 Task: Find connections with filter location Baranagar with filter topic #constructionwith filter profile language French with filter current company Godrej Capital with filter school D.A.V. College Muzaffarnagar Mob.No.0131-2622667 with filter industry Physicians with filter service category Bookkeeping with filter keywords title Real Estate Broker
Action: Mouse moved to (552, 70)
Screenshot: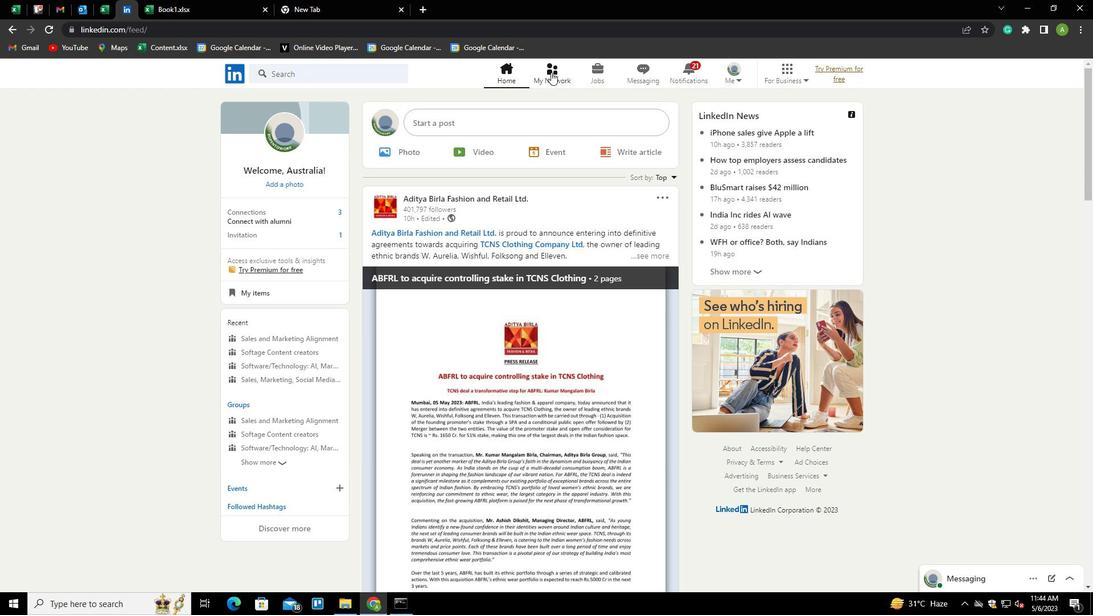 
Action: Mouse pressed left at (552, 70)
Screenshot: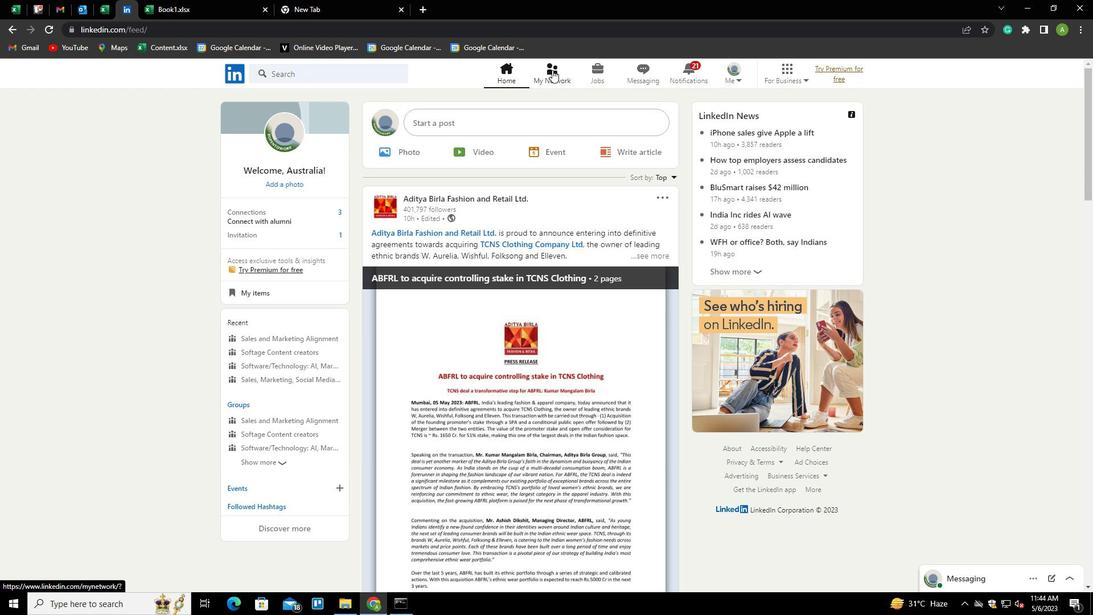
Action: Mouse moved to (313, 138)
Screenshot: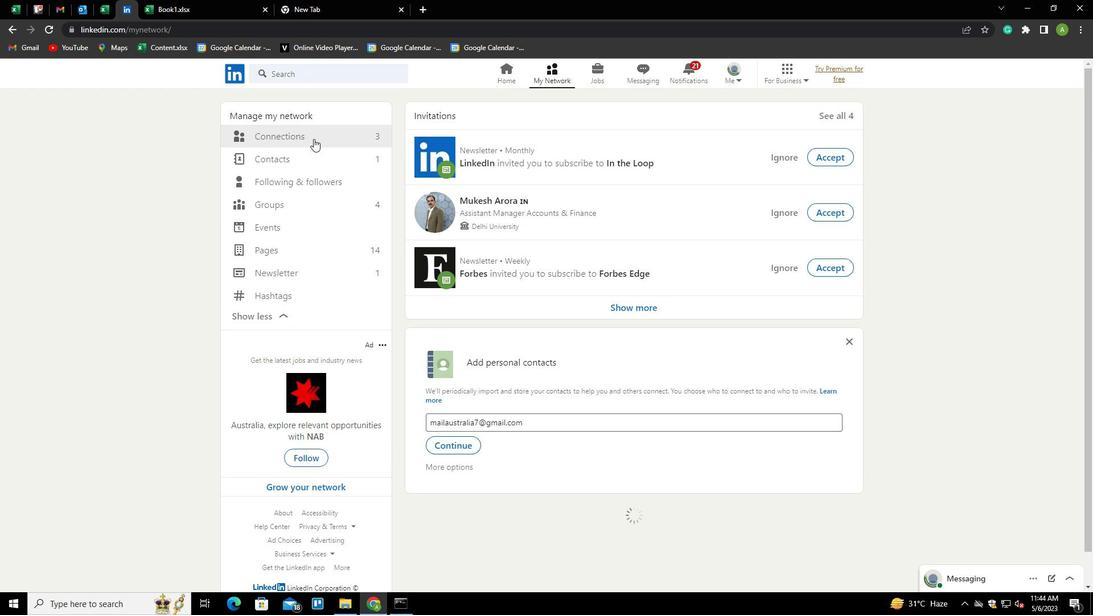 
Action: Mouse pressed left at (313, 138)
Screenshot: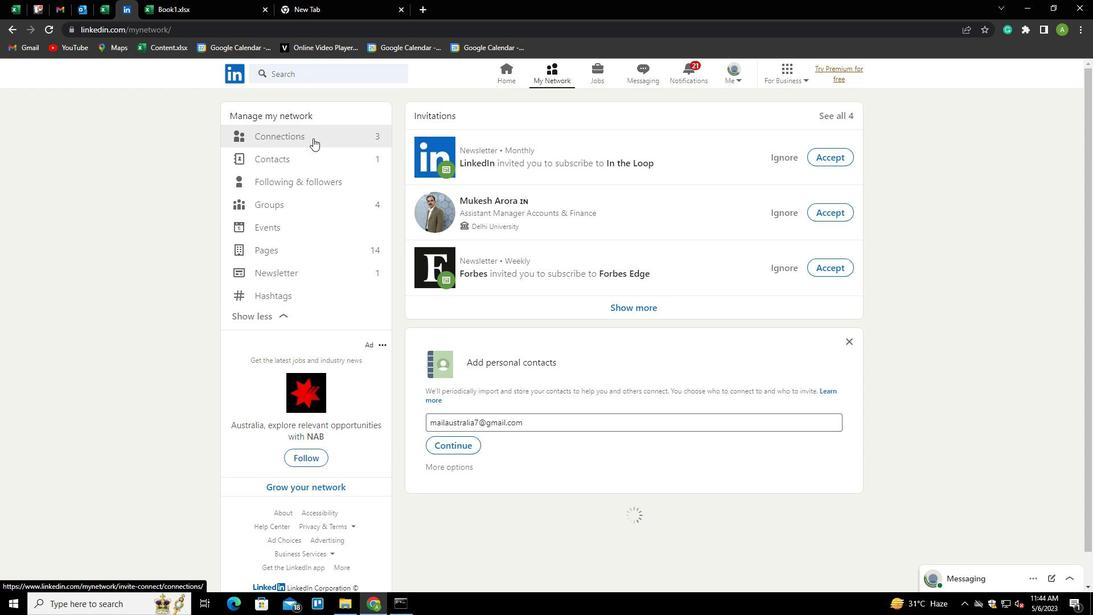 
Action: Mouse moved to (624, 133)
Screenshot: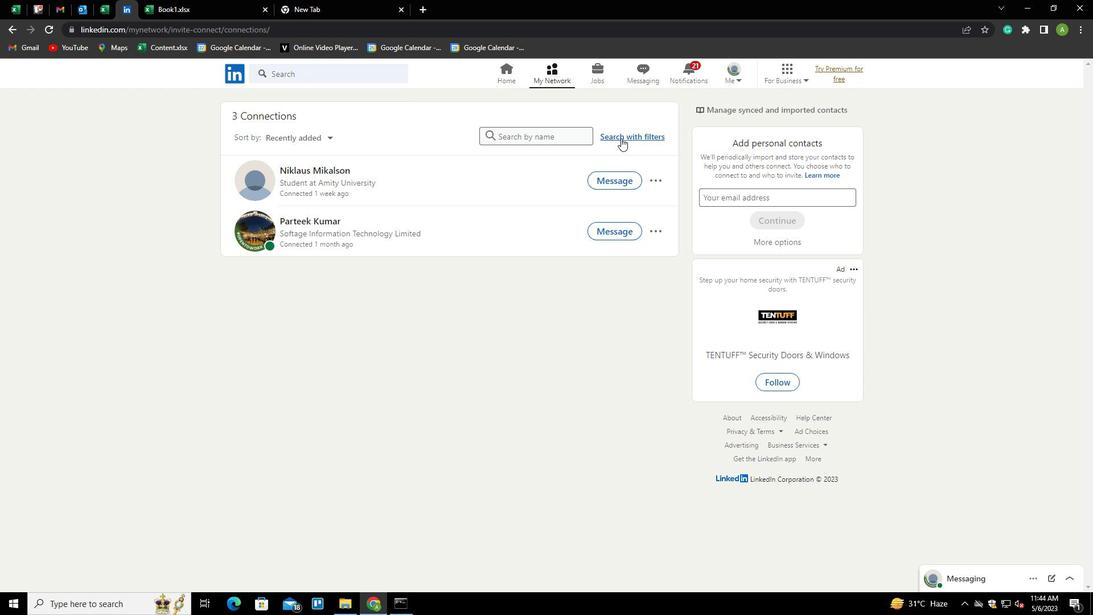 
Action: Mouse pressed left at (624, 133)
Screenshot: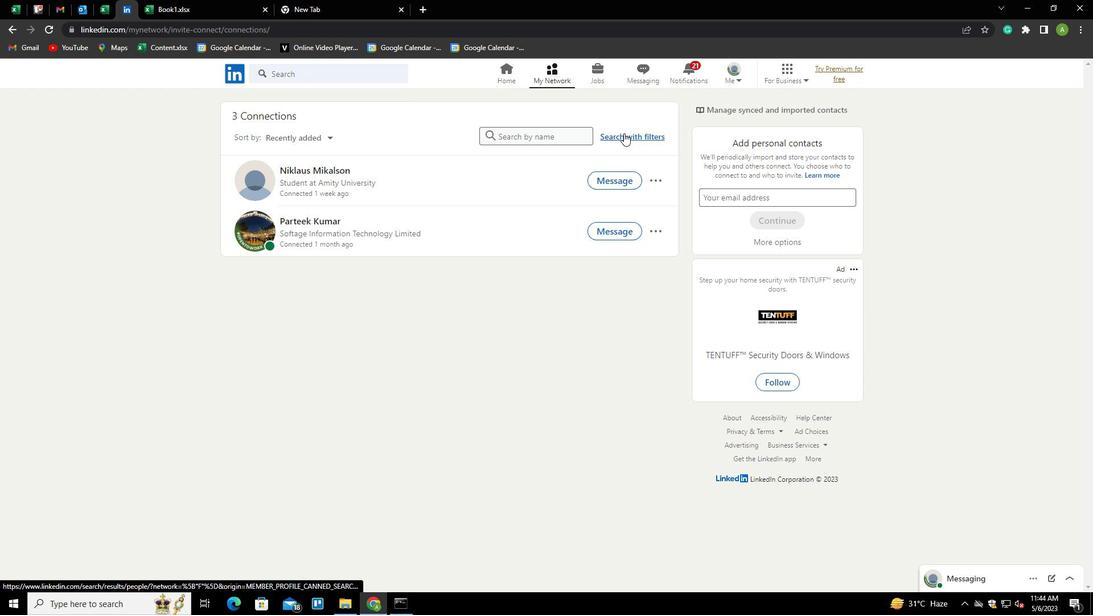 
Action: Mouse moved to (585, 105)
Screenshot: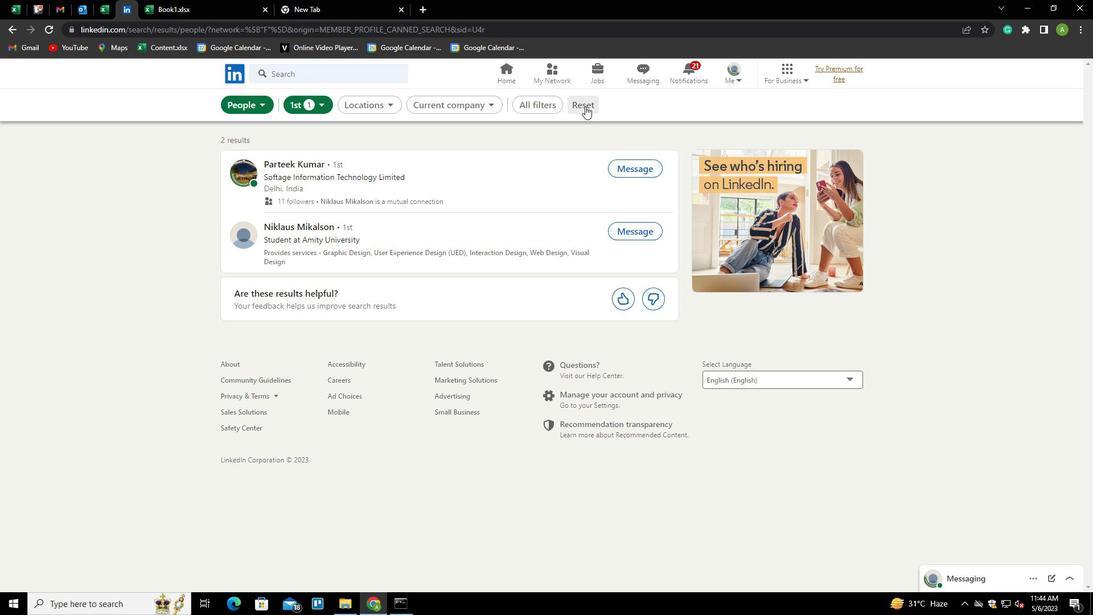 
Action: Mouse pressed left at (585, 105)
Screenshot: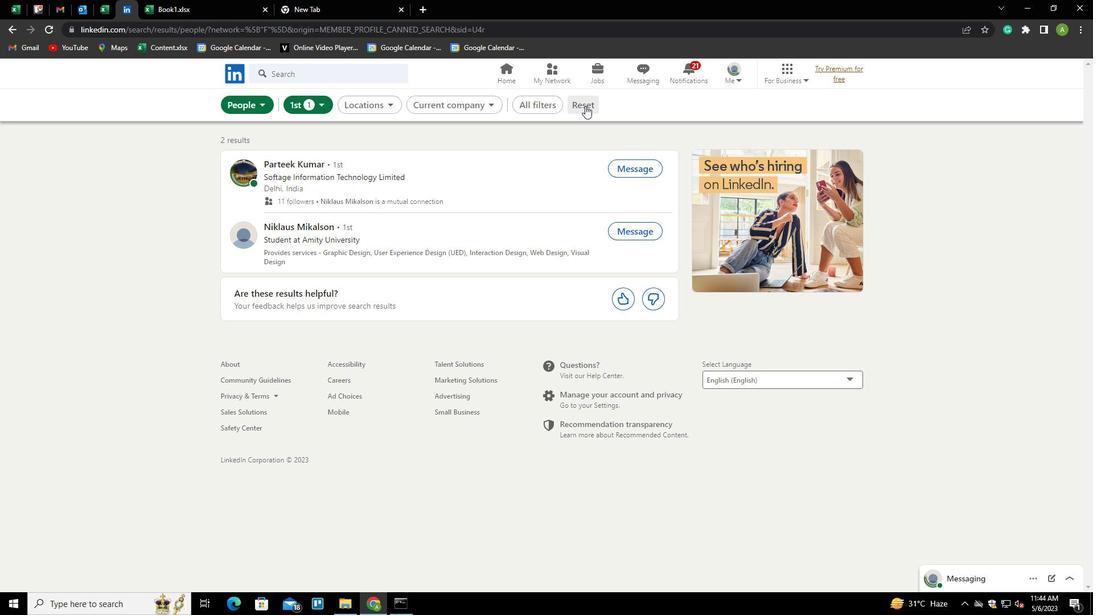 
Action: Mouse moved to (575, 104)
Screenshot: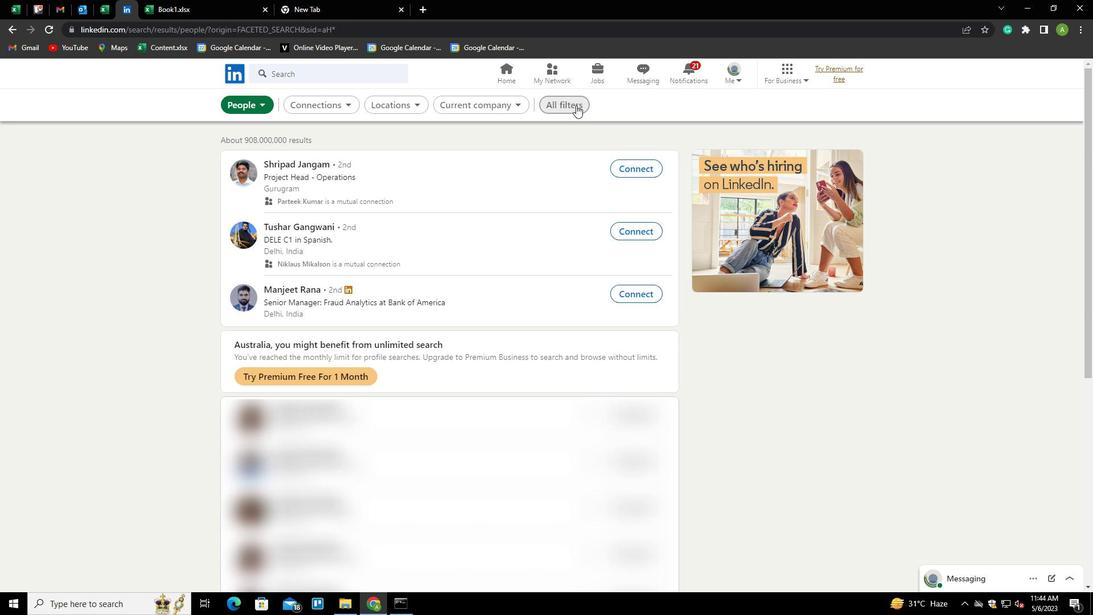 
Action: Mouse pressed left at (575, 104)
Screenshot: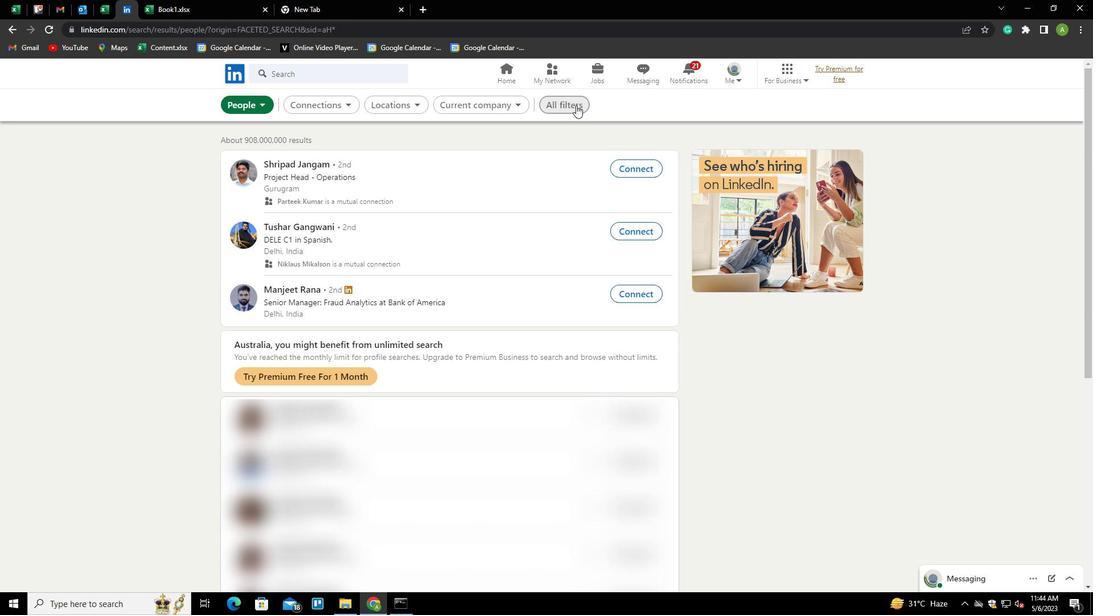 
Action: Mouse moved to (911, 391)
Screenshot: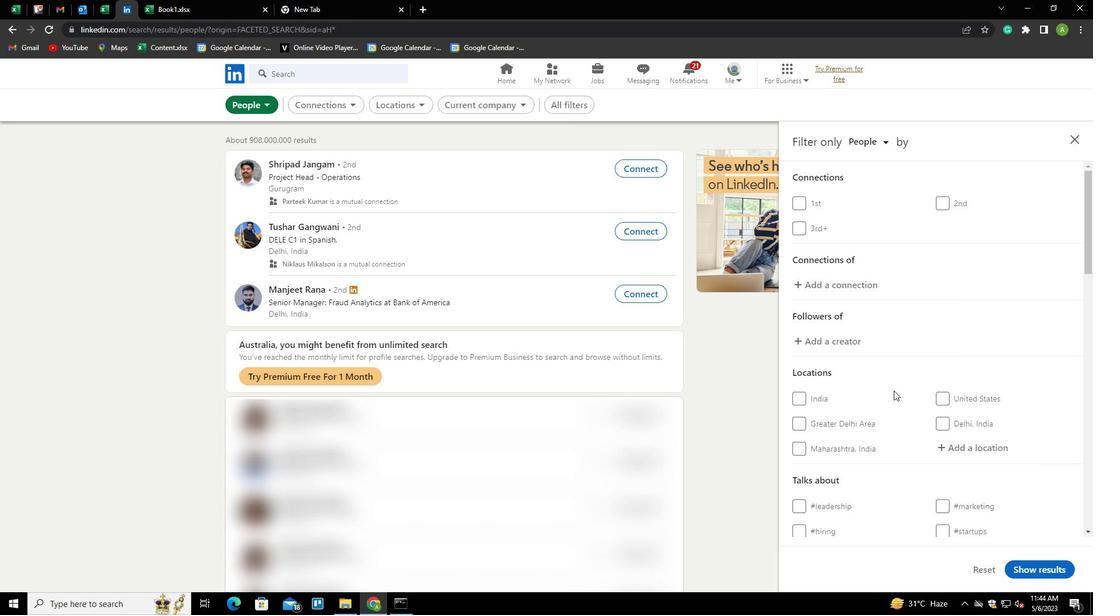 
Action: Mouse scrolled (911, 391) with delta (0, 0)
Screenshot: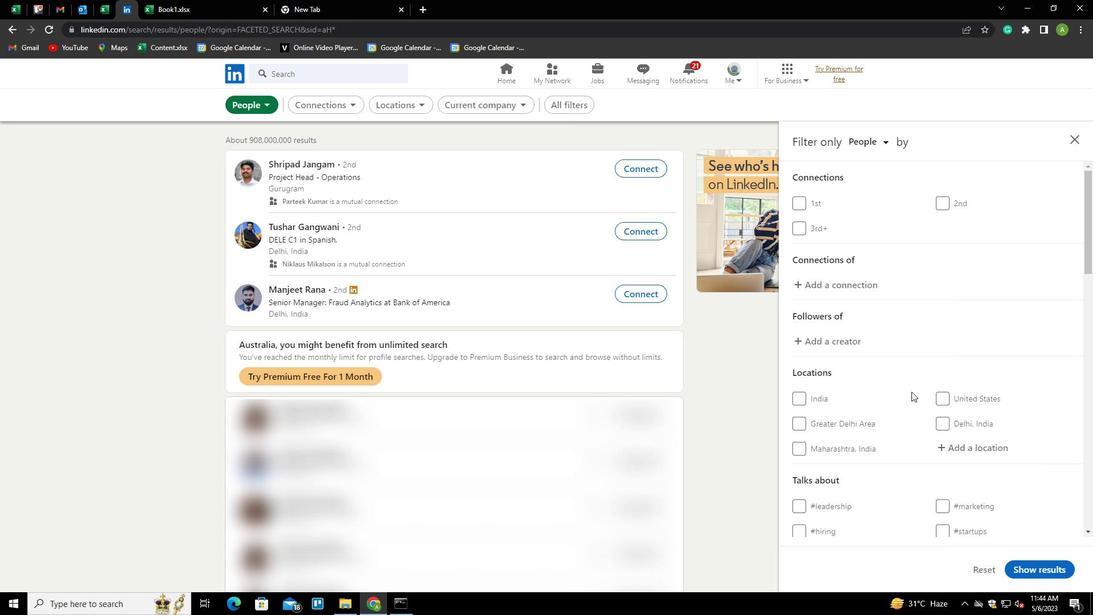 
Action: Mouse scrolled (911, 391) with delta (0, 0)
Screenshot: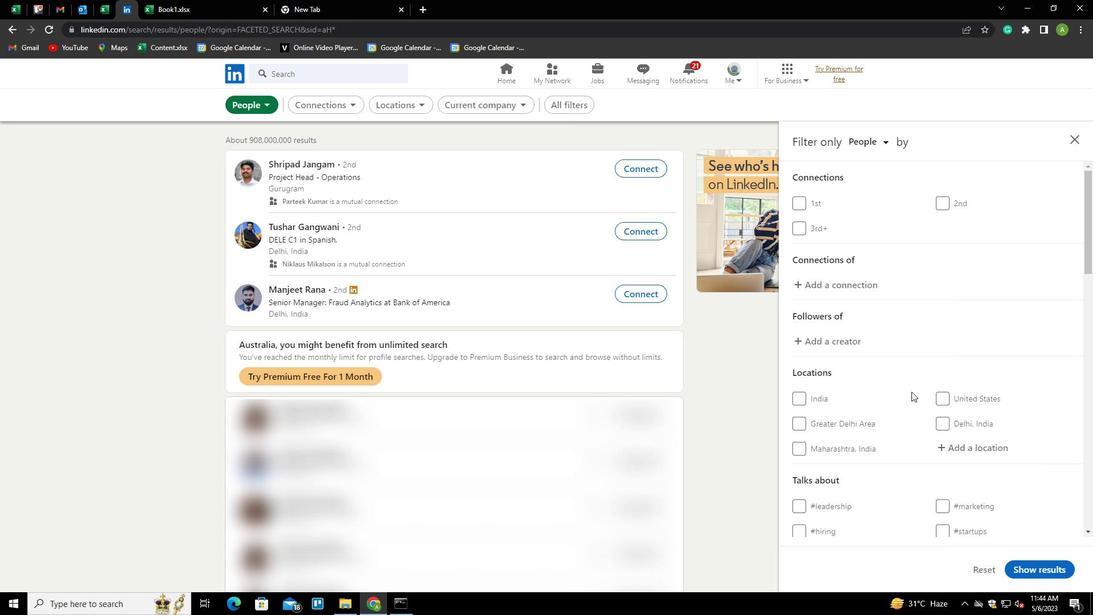 
Action: Mouse moved to (973, 336)
Screenshot: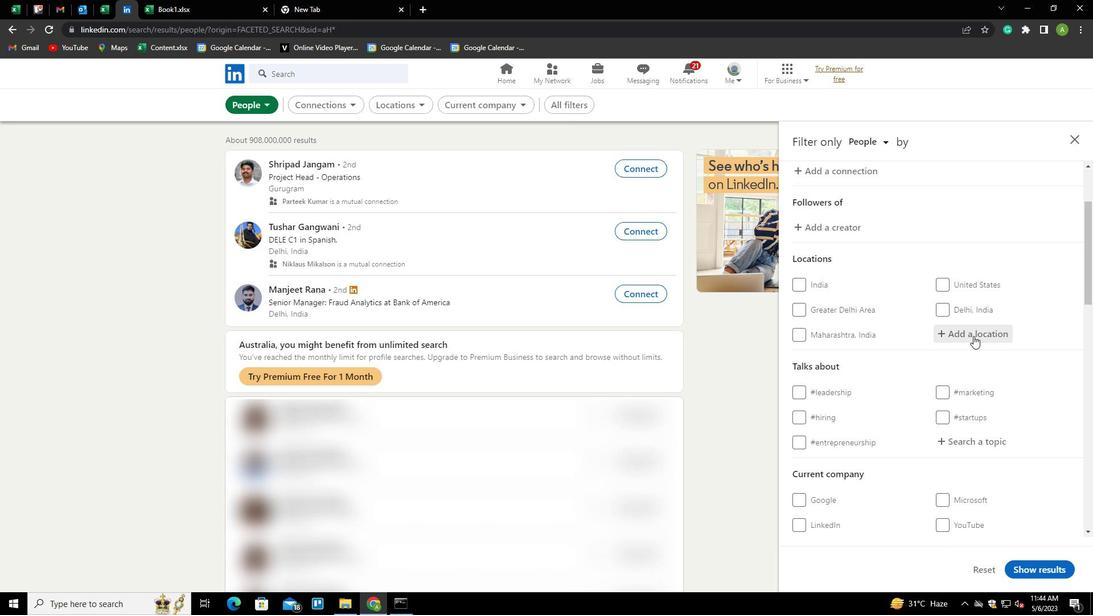 
Action: Mouse pressed left at (973, 336)
Screenshot: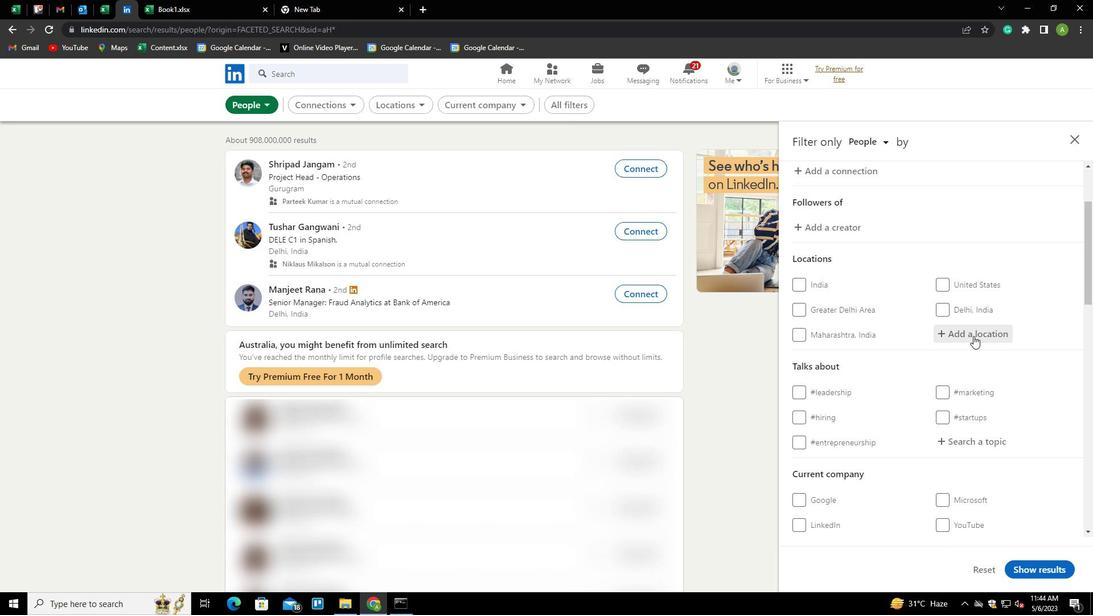 
Action: Key pressed <Key.shift><Key.shift><Key.shift>BARANAGER<Key.backspace><Key.backspace>AR<Key.left><Key.left><Key.left>
Screenshot: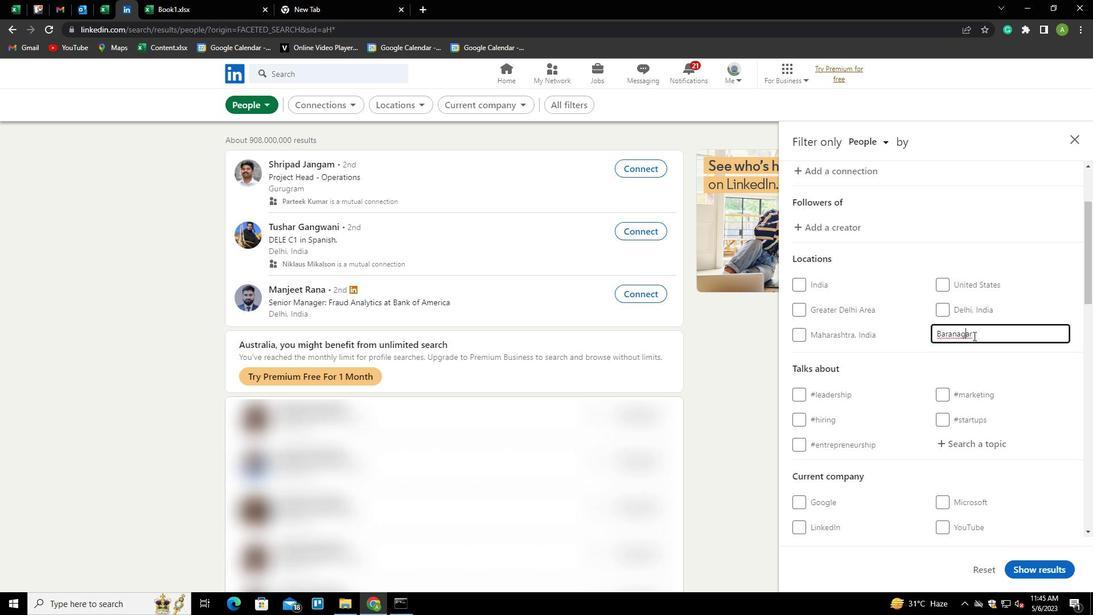 
Action: Mouse moved to (1040, 375)
Screenshot: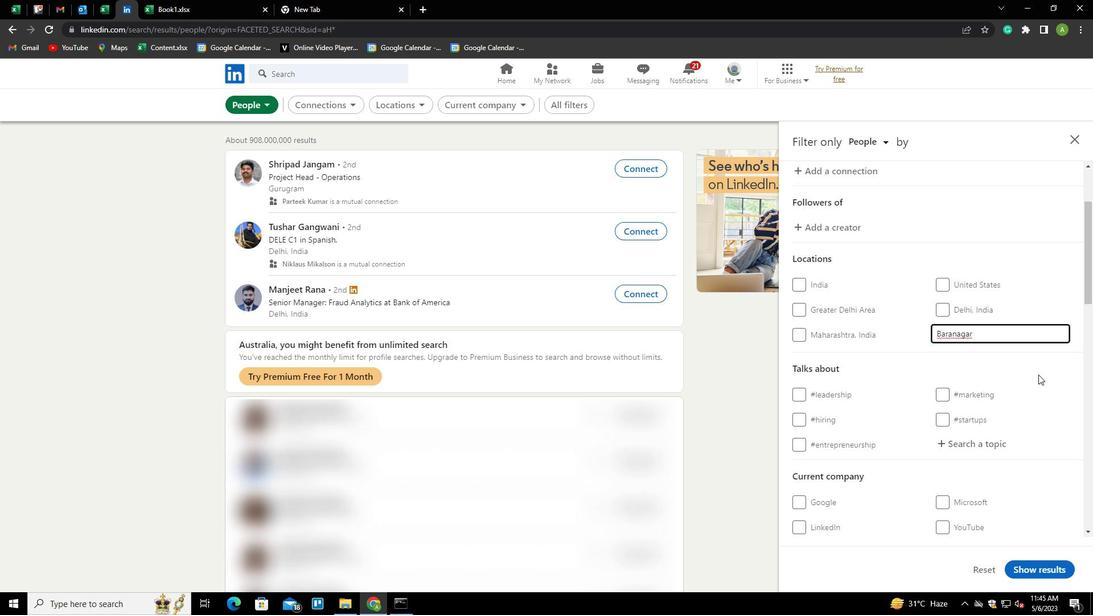 
Action: Mouse pressed left at (1040, 375)
Screenshot: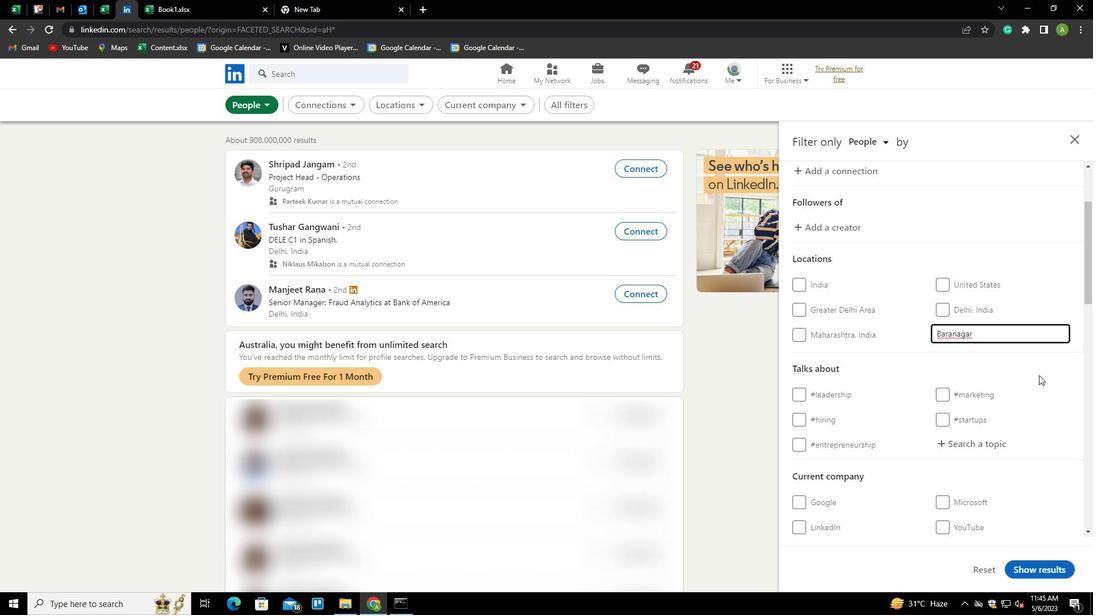 
Action: Mouse moved to (1044, 375)
Screenshot: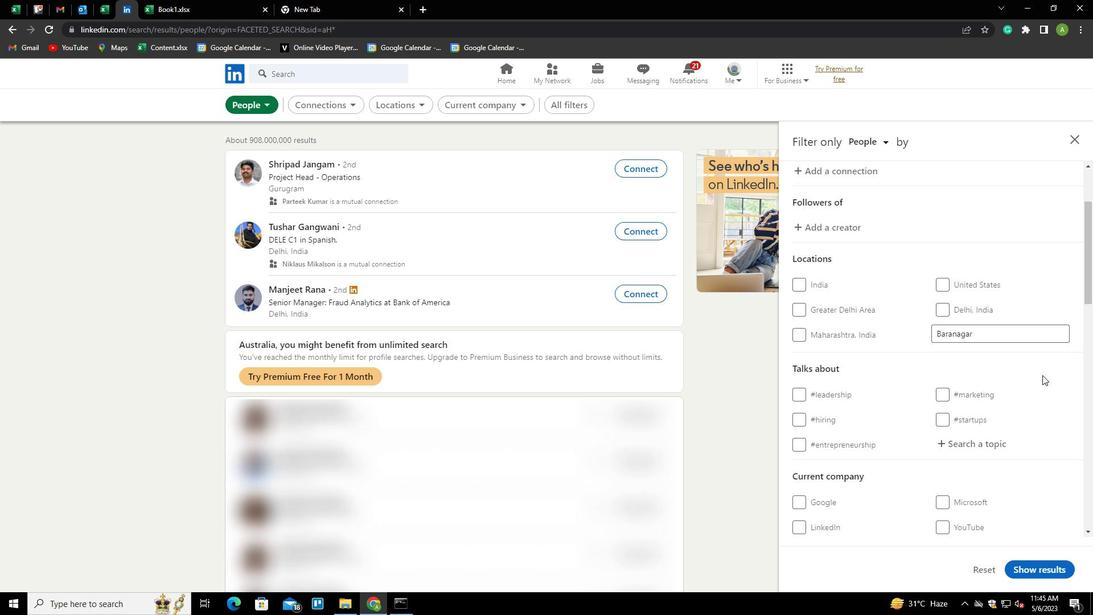 
Action: Mouse scrolled (1044, 374) with delta (0, 0)
Screenshot: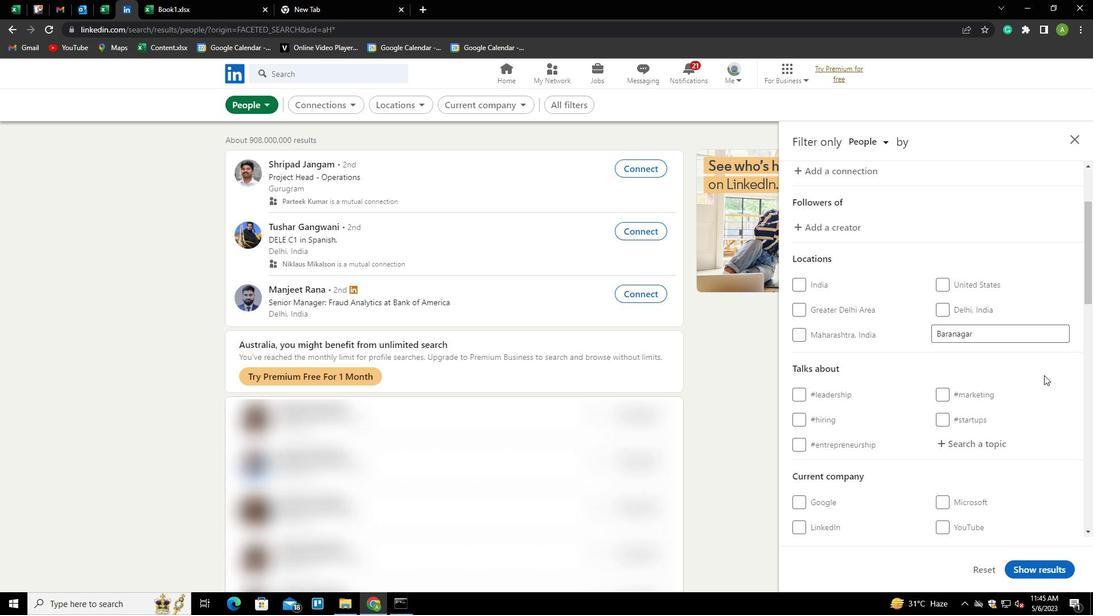 
Action: Mouse moved to (946, 389)
Screenshot: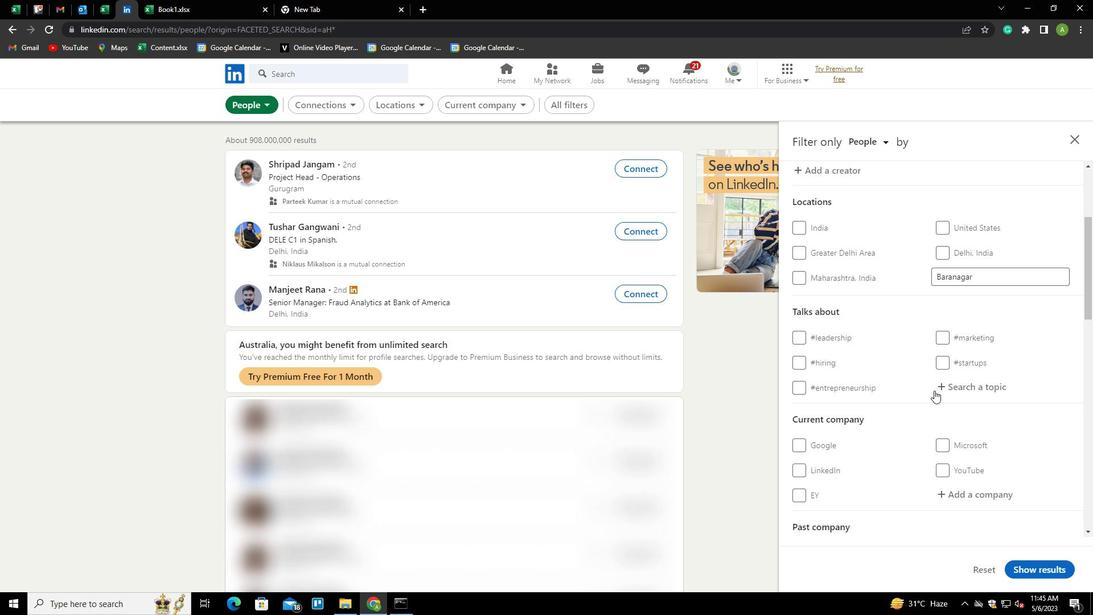 
Action: Mouse pressed left at (946, 389)
Screenshot: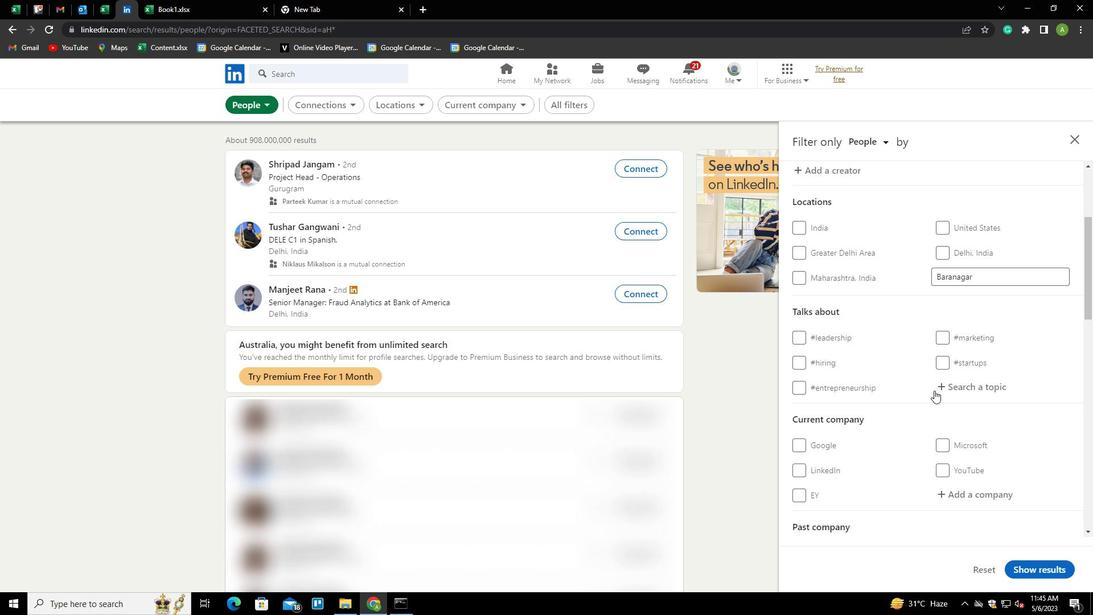 
Action: Mouse moved to (947, 388)
Screenshot: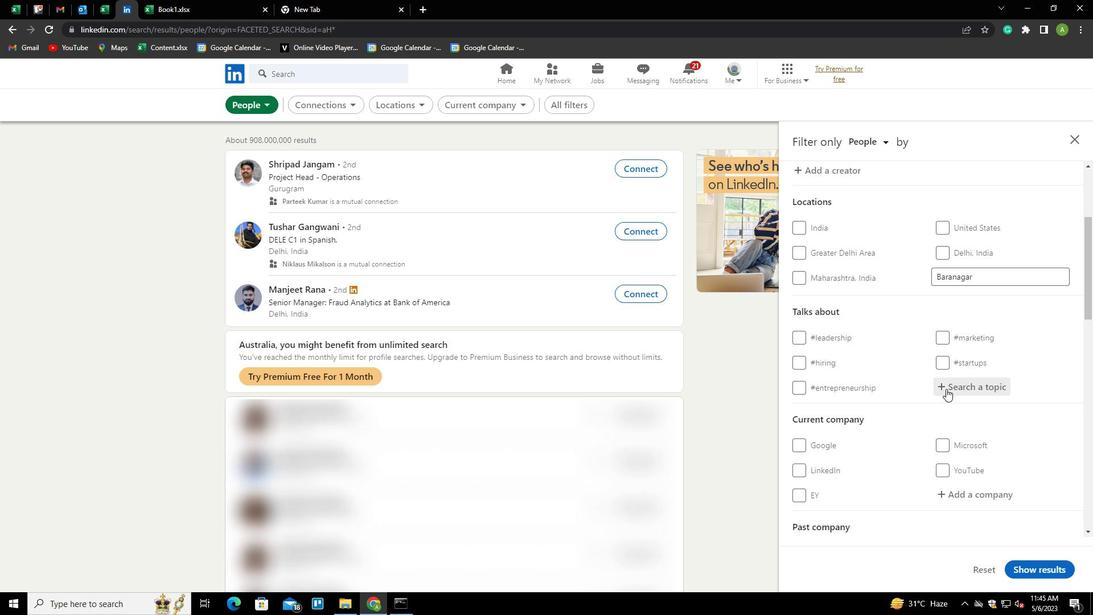 
Action: Key pressed CONSTRUCTION<Key.down><Key.enter>
Screenshot: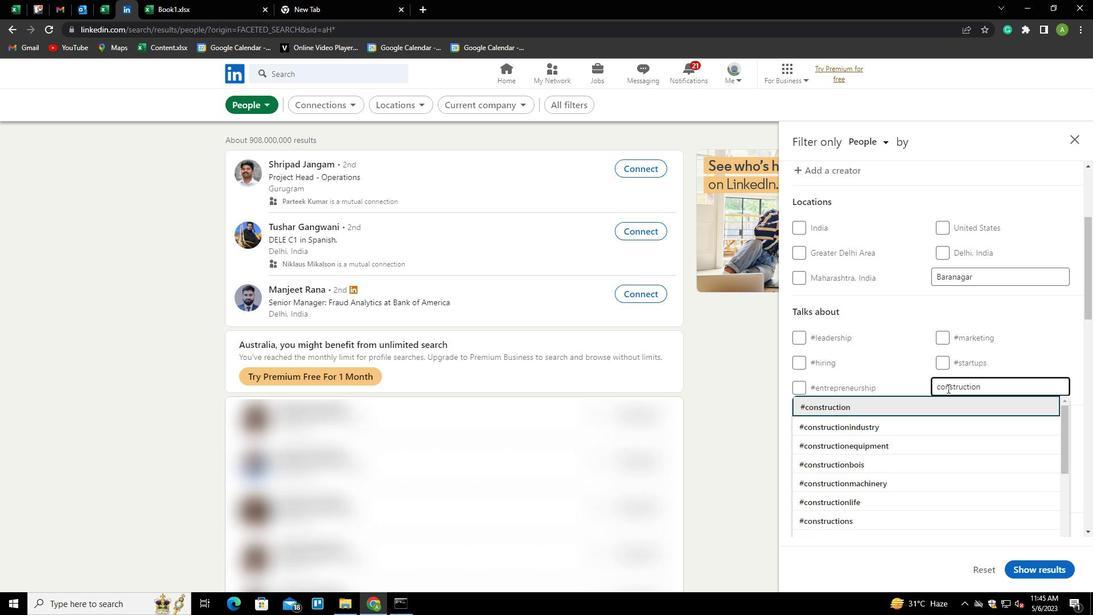 
Action: Mouse scrolled (947, 387) with delta (0, 0)
Screenshot: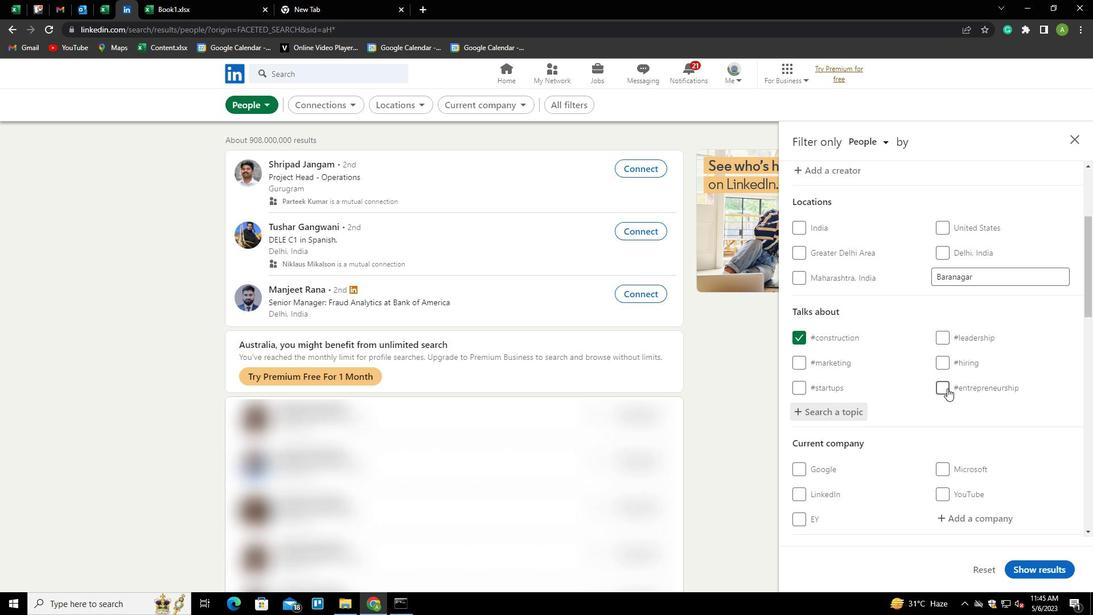 
Action: Mouse scrolled (947, 387) with delta (0, 0)
Screenshot: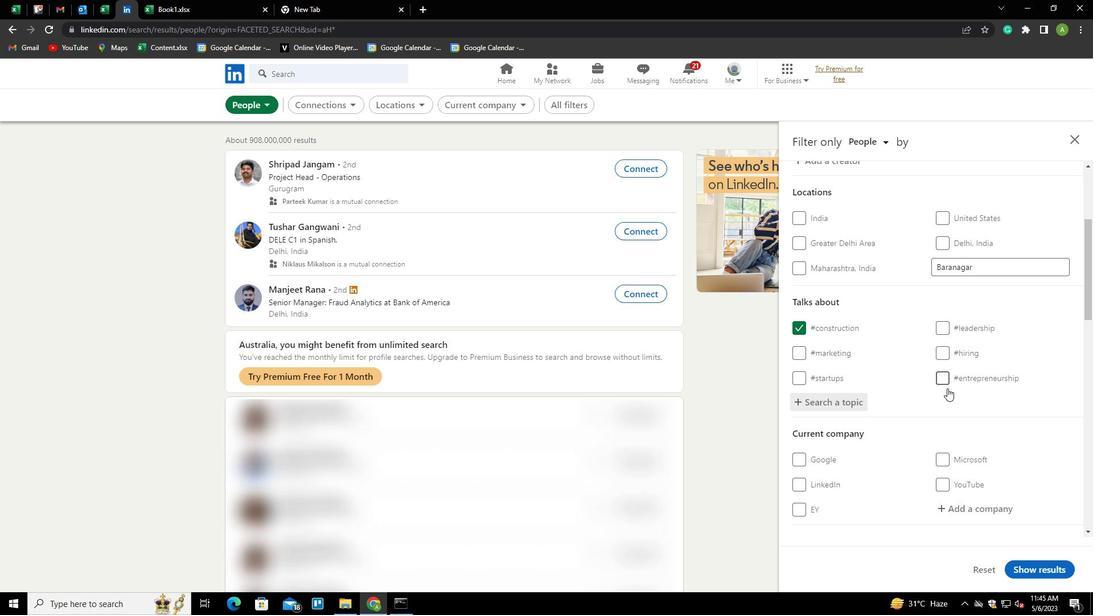 
Action: Mouse scrolled (947, 387) with delta (0, 0)
Screenshot: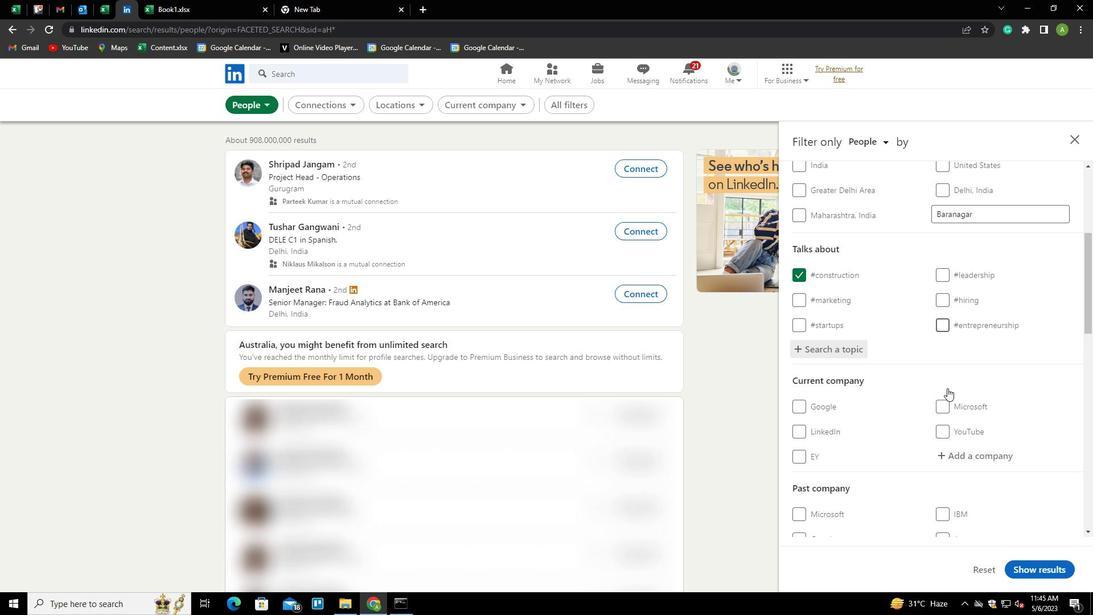 
Action: Mouse scrolled (947, 387) with delta (0, 0)
Screenshot: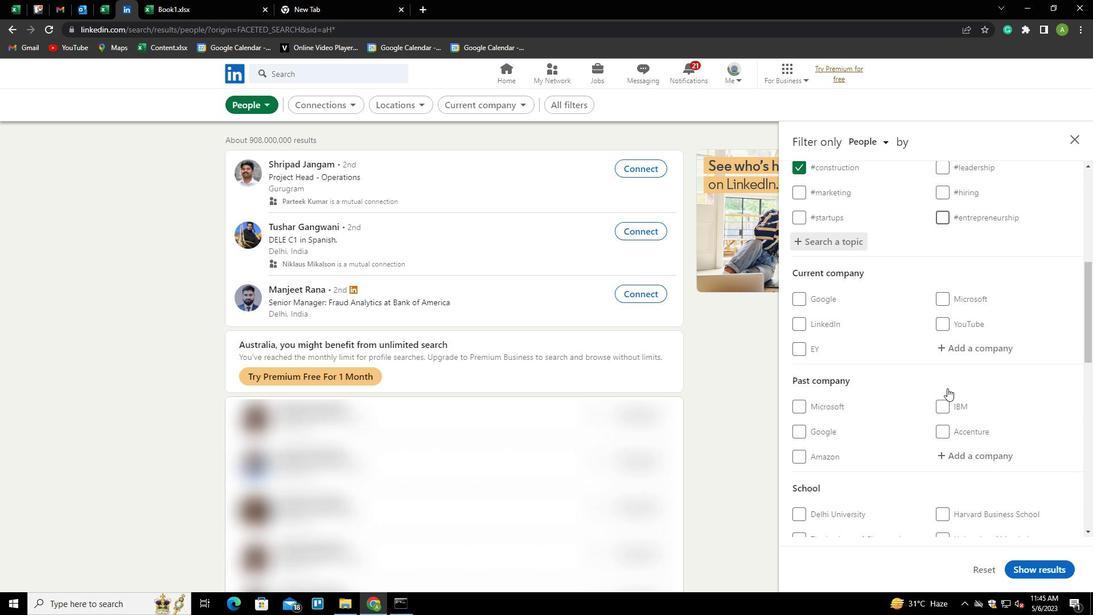 
Action: Mouse scrolled (947, 387) with delta (0, 0)
Screenshot: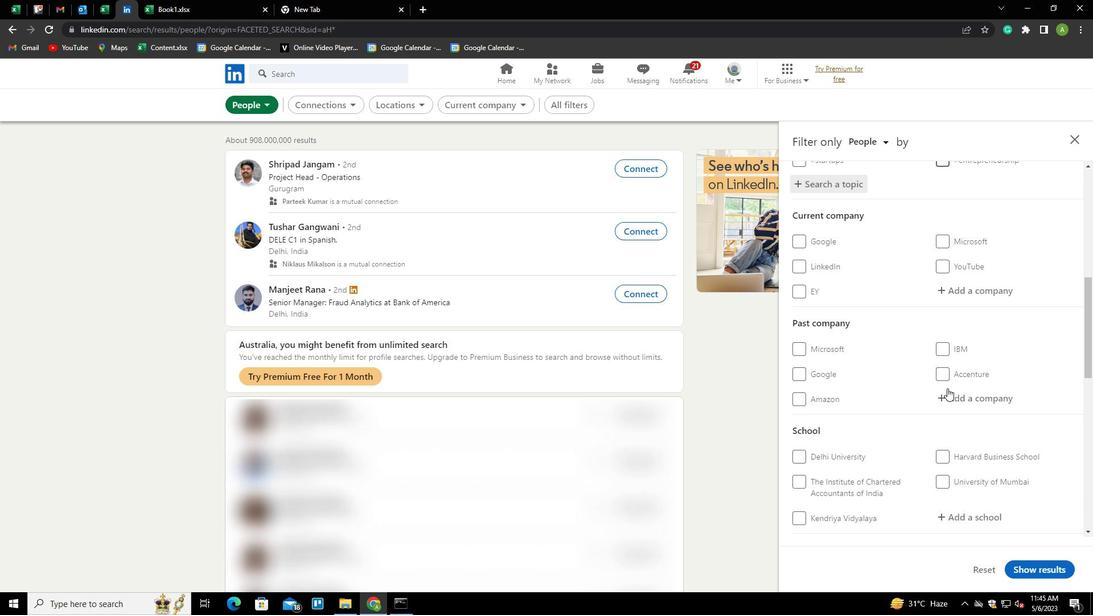 
Action: Mouse scrolled (947, 387) with delta (0, 0)
Screenshot: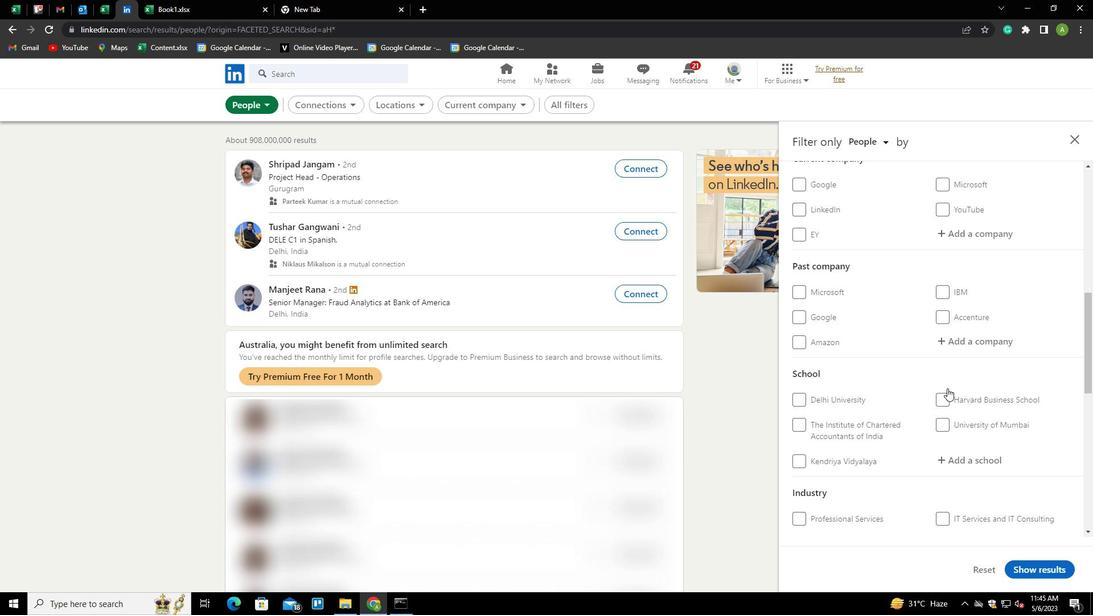 
Action: Mouse scrolled (947, 387) with delta (0, 0)
Screenshot: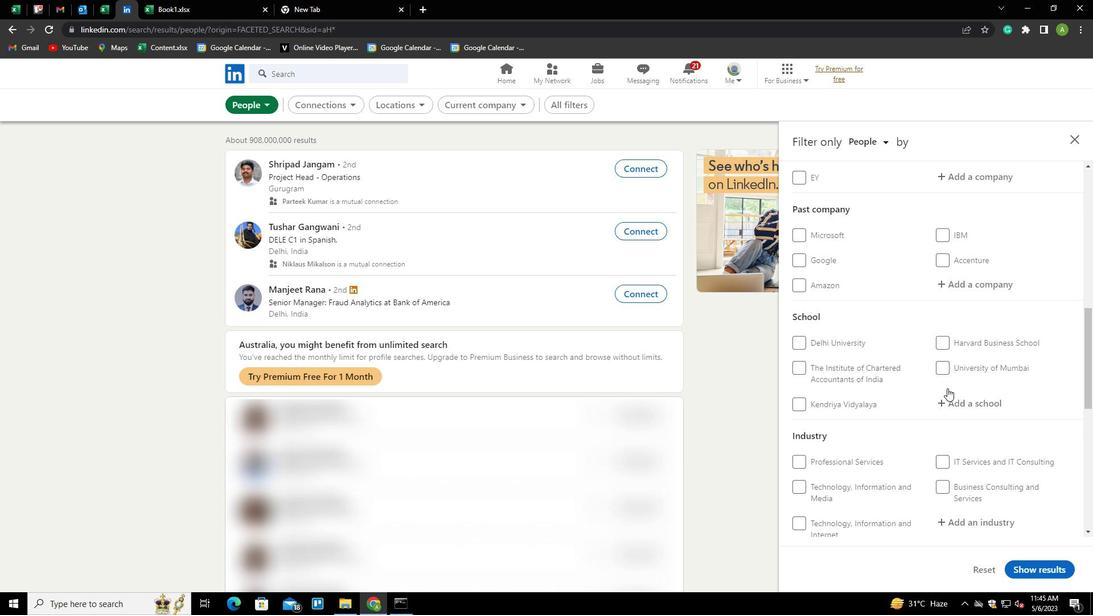 
Action: Mouse scrolled (947, 387) with delta (0, 0)
Screenshot: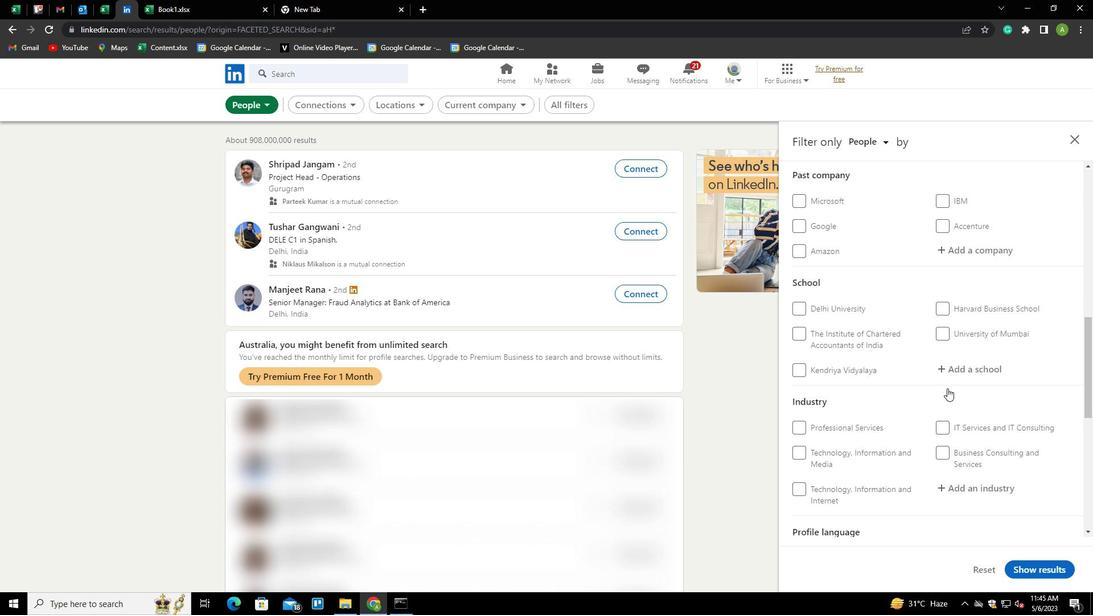 
Action: Mouse scrolled (947, 387) with delta (0, 0)
Screenshot: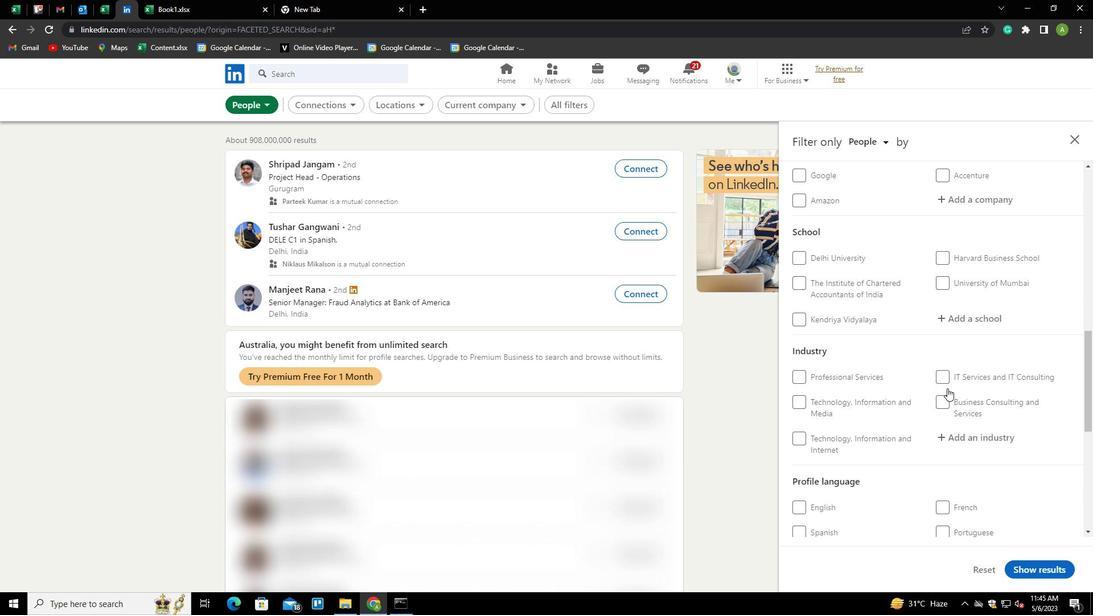 
Action: Mouse moved to (944, 419)
Screenshot: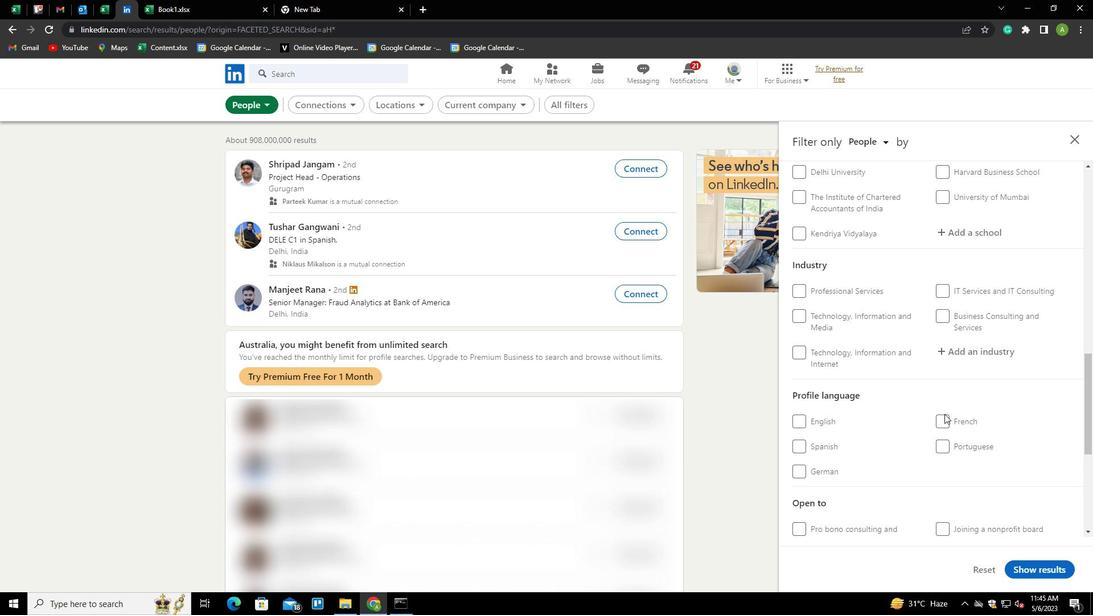 
Action: Mouse pressed left at (944, 419)
Screenshot: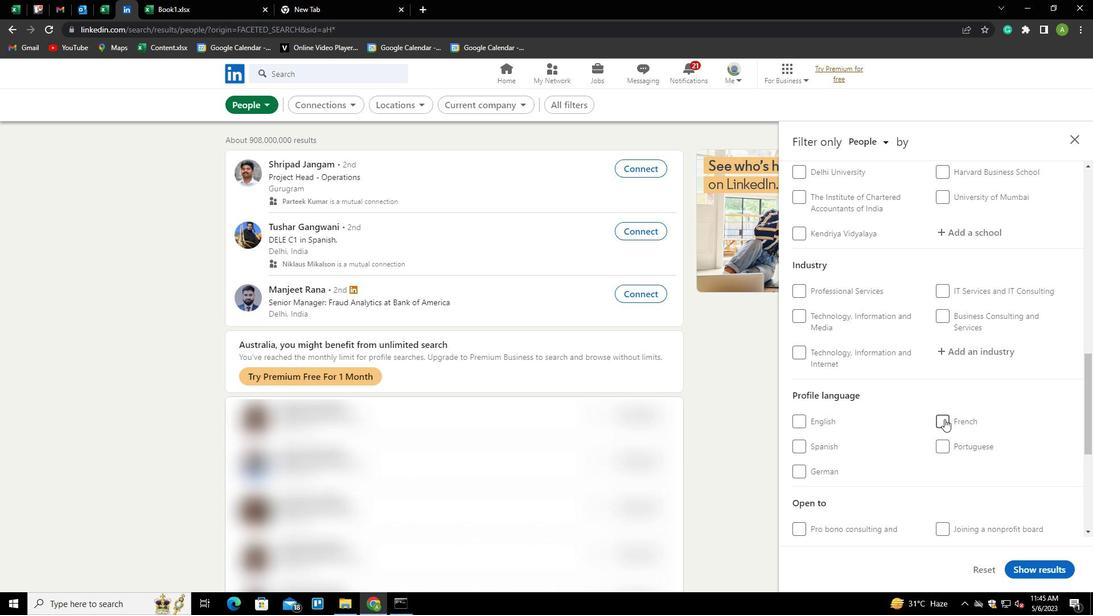 
Action: Mouse moved to (991, 402)
Screenshot: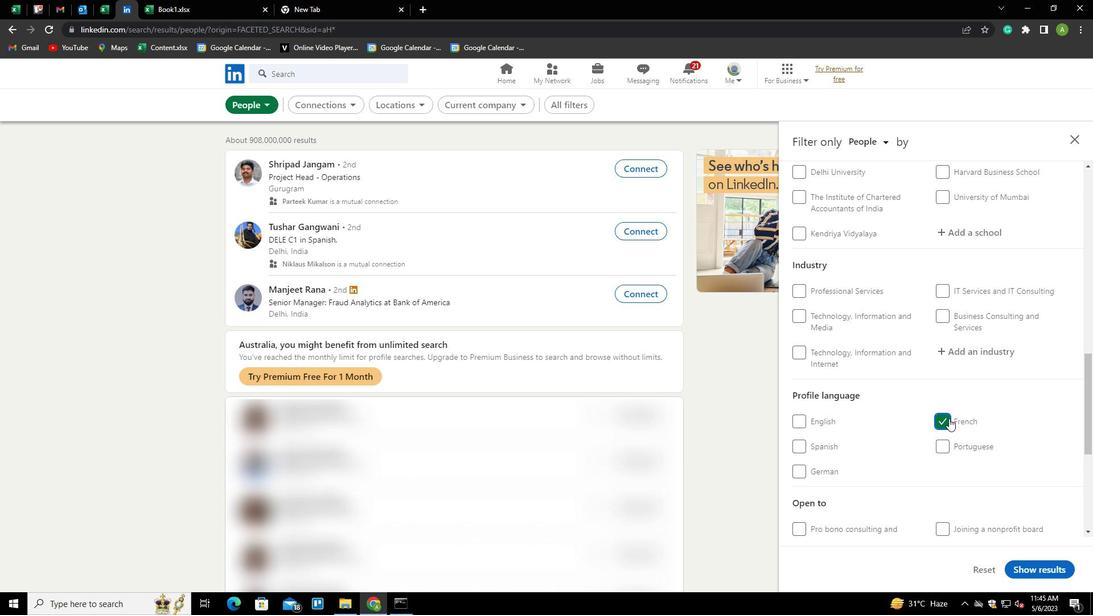 
Action: Mouse scrolled (991, 403) with delta (0, 0)
Screenshot: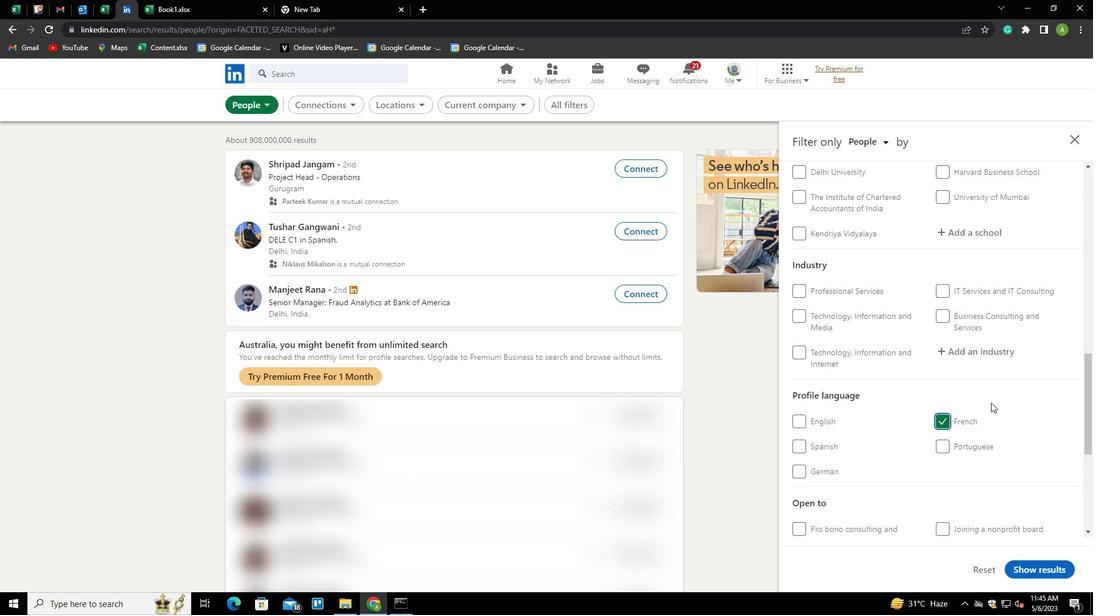 
Action: Mouse scrolled (991, 403) with delta (0, 0)
Screenshot: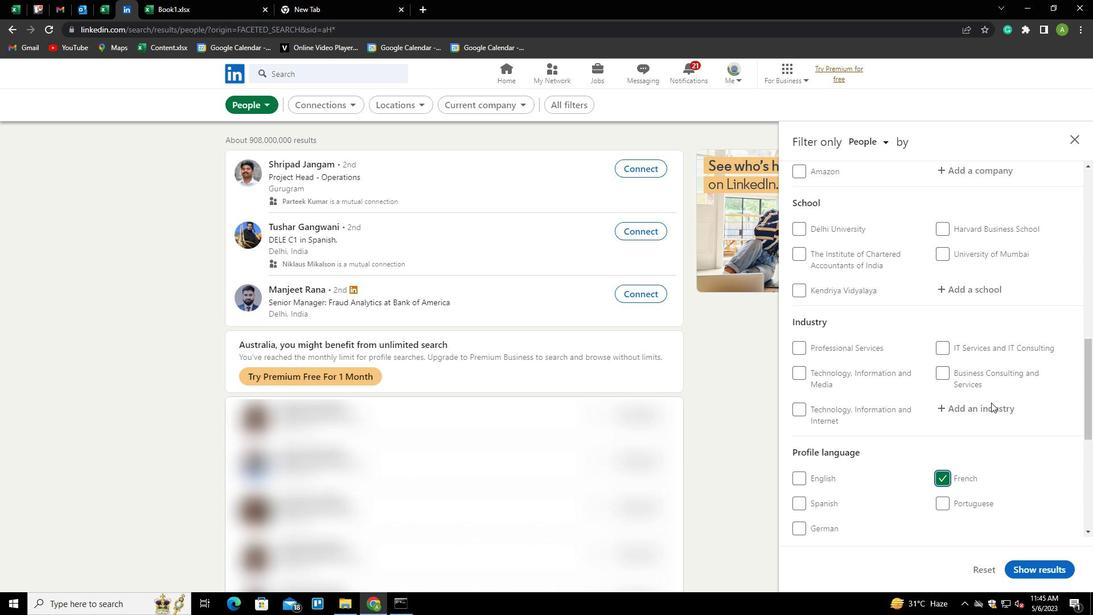 
Action: Mouse scrolled (991, 403) with delta (0, 0)
Screenshot: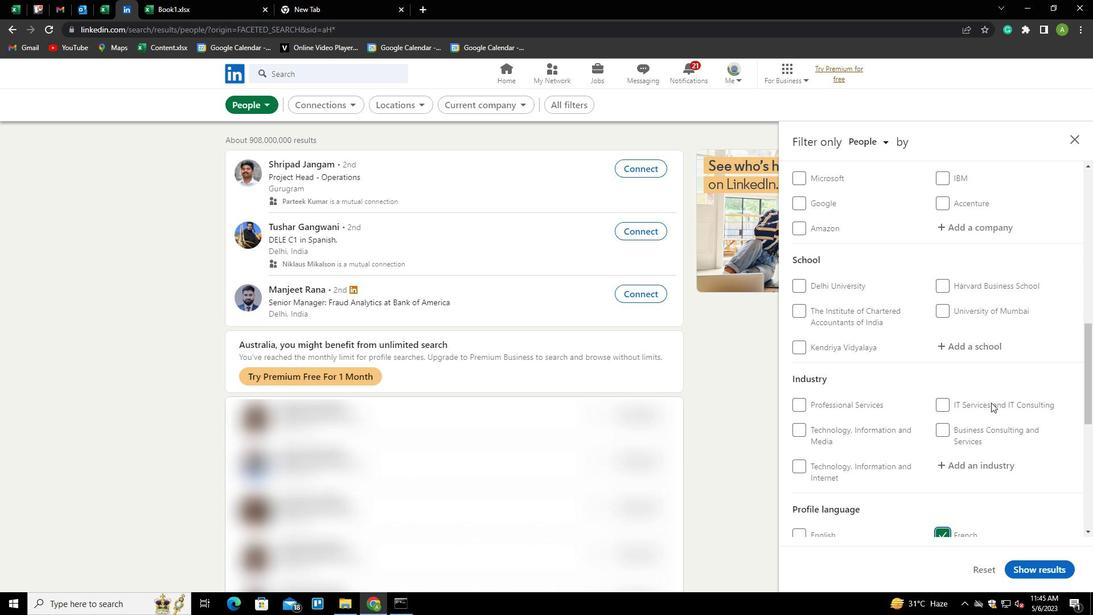 
Action: Mouse scrolled (991, 403) with delta (0, 0)
Screenshot: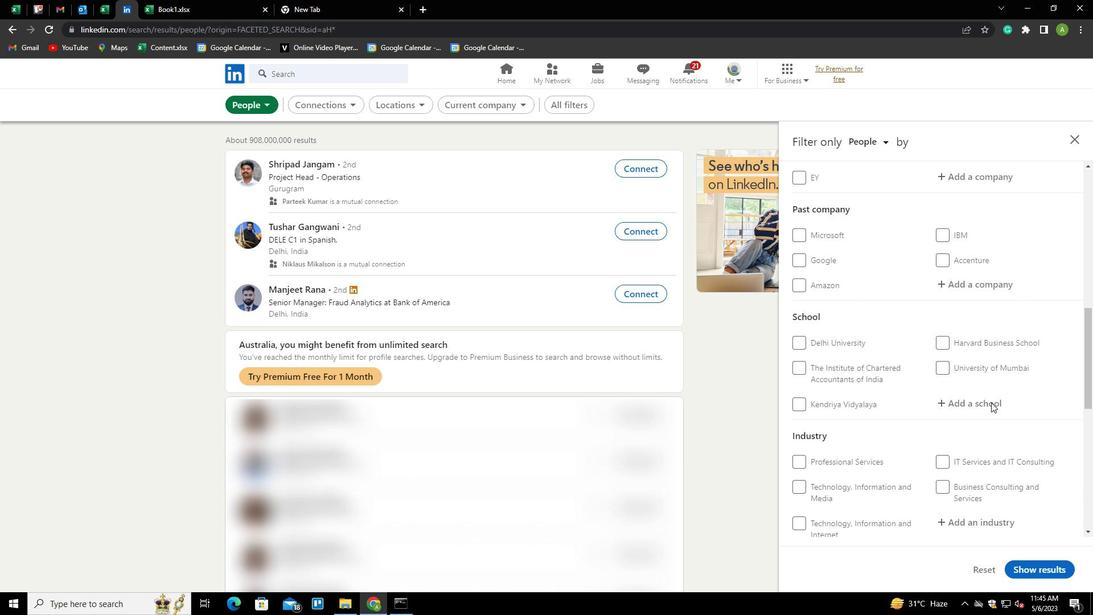 
Action: Mouse scrolled (991, 403) with delta (0, 0)
Screenshot: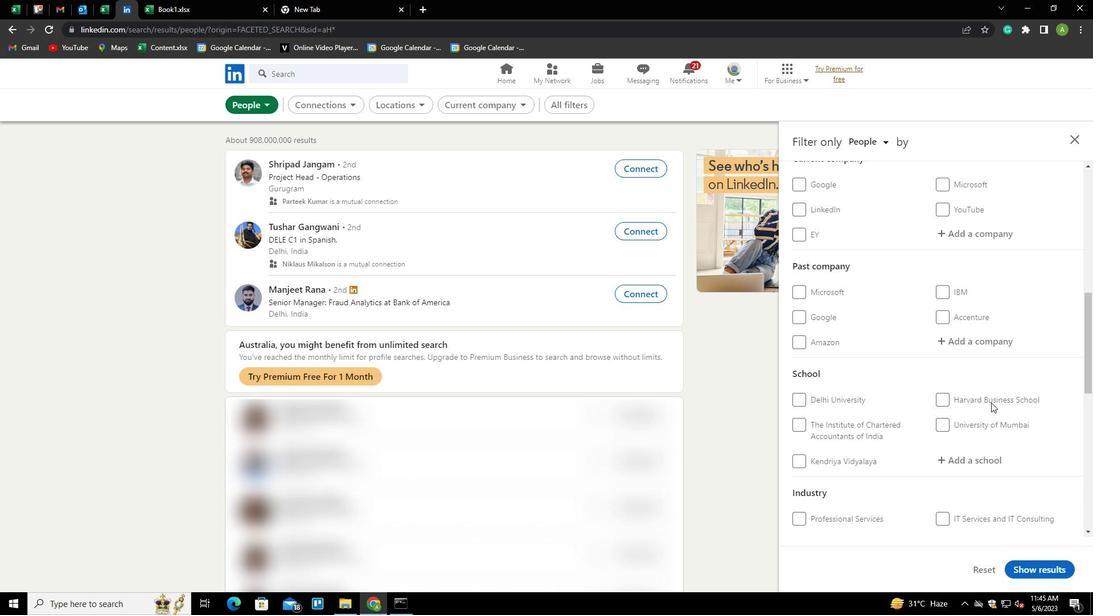 
Action: Mouse scrolled (991, 403) with delta (0, 0)
Screenshot: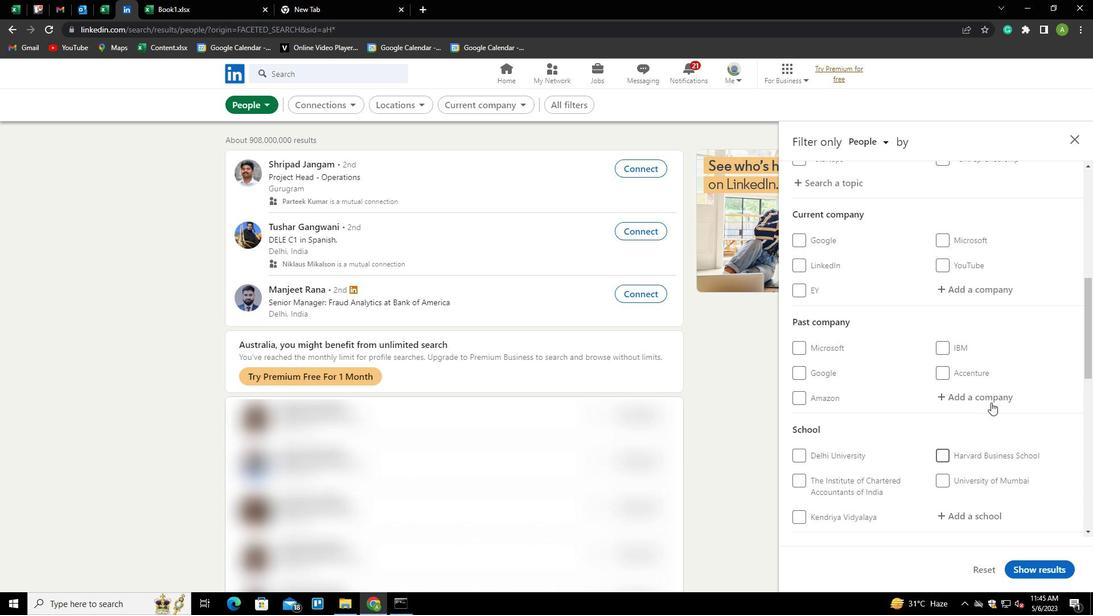 
Action: Mouse scrolled (991, 403) with delta (0, 0)
Screenshot: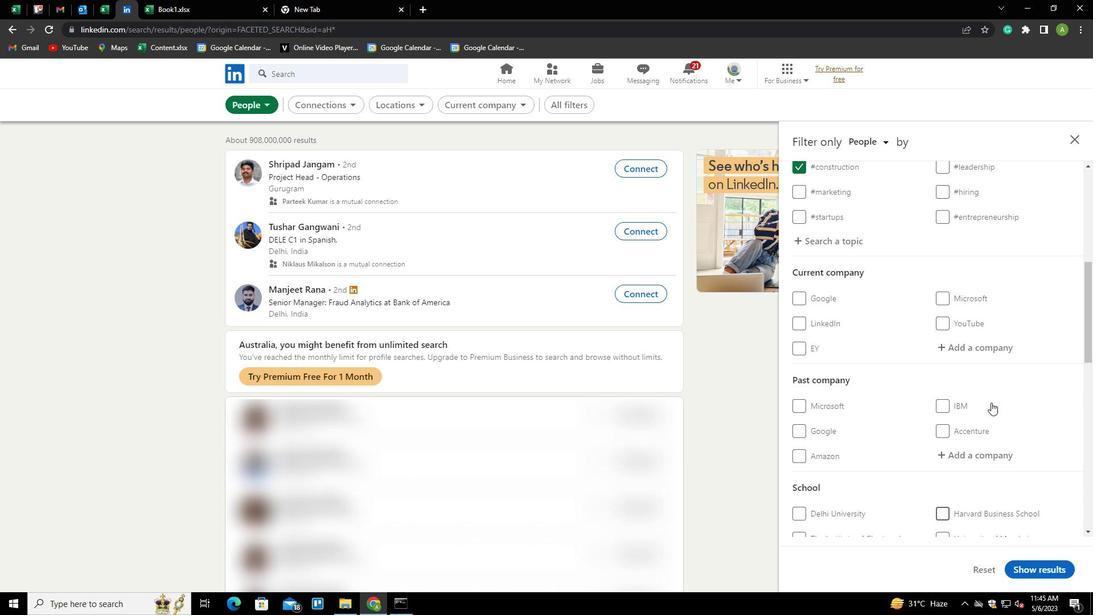 
Action: Mouse moved to (979, 399)
Screenshot: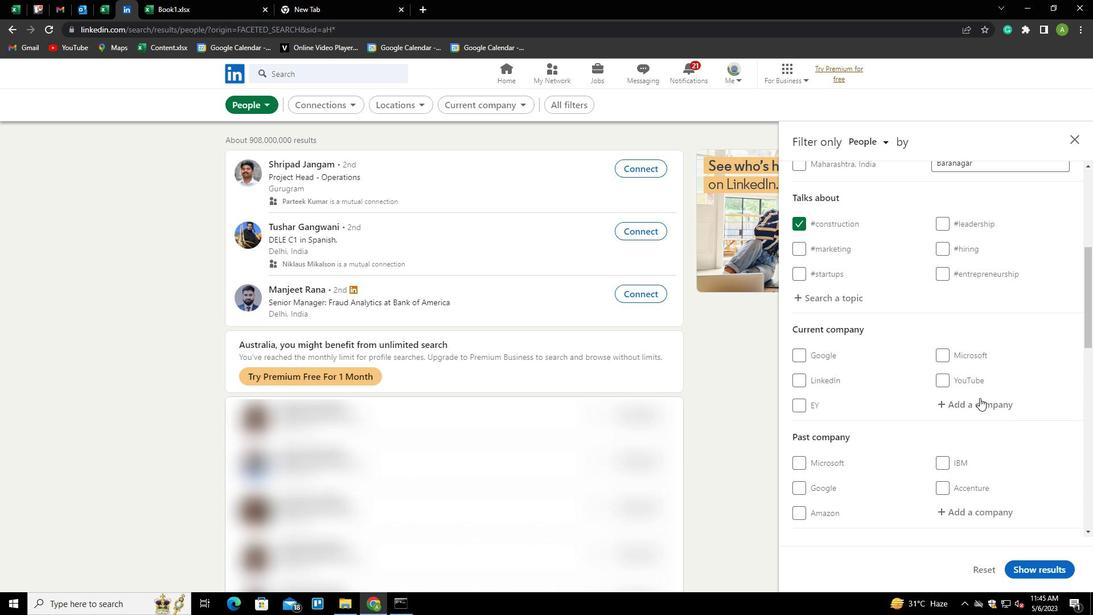 
Action: Mouse pressed left at (979, 399)
Screenshot: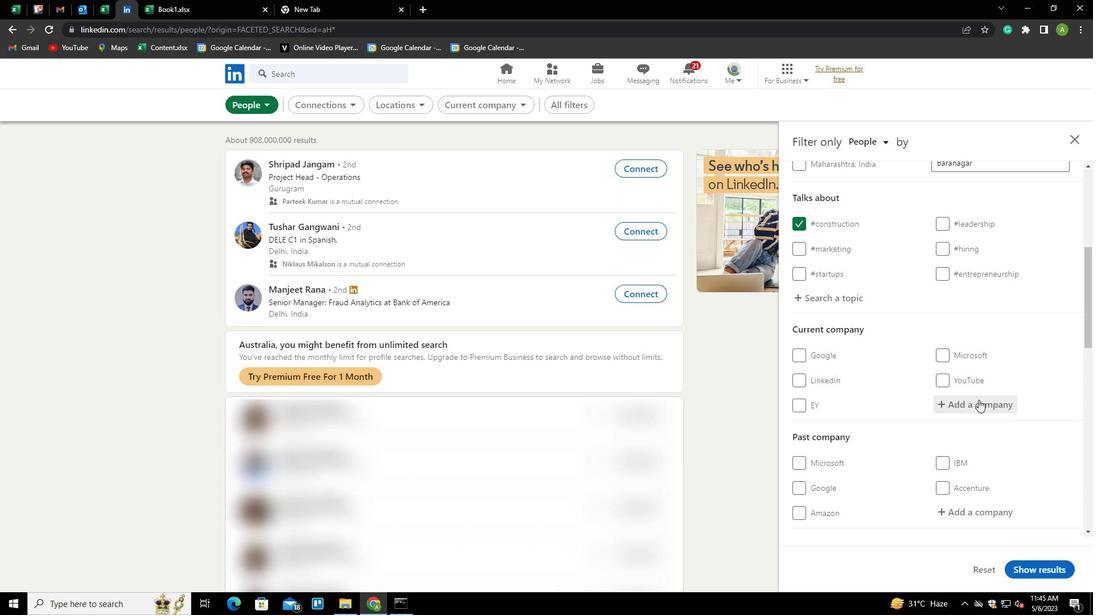 
Action: Mouse moved to (979, 400)
Screenshot: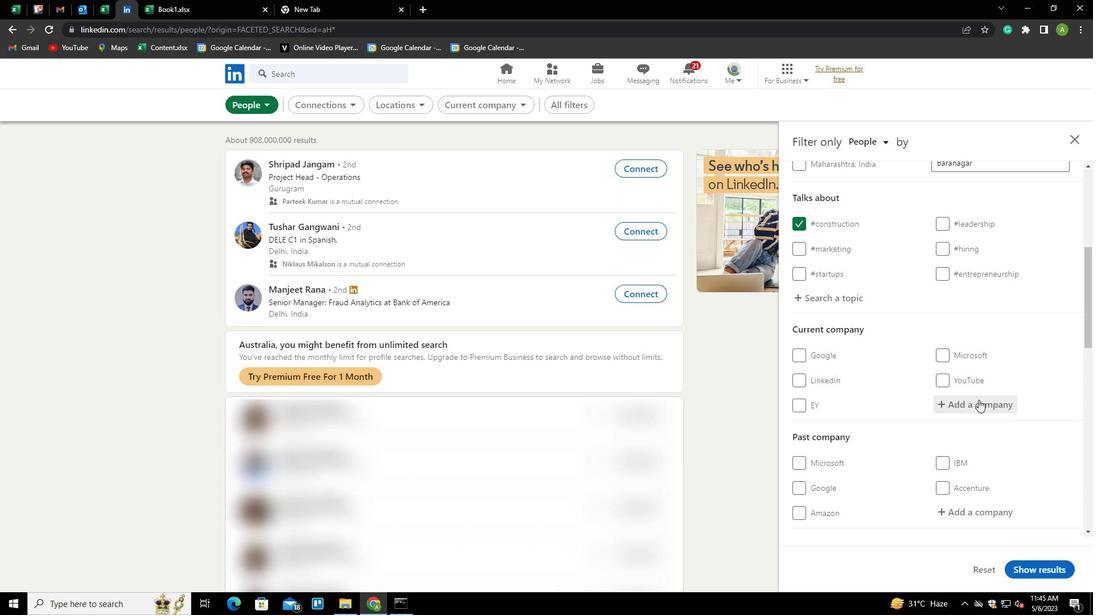 
Action: Key pressed <Key.shift><Key.shift><Key.shift><Key.shift>GODREJ<Key.space><Key.shift>CAPITAL<Key.down><Key.enter>
Screenshot: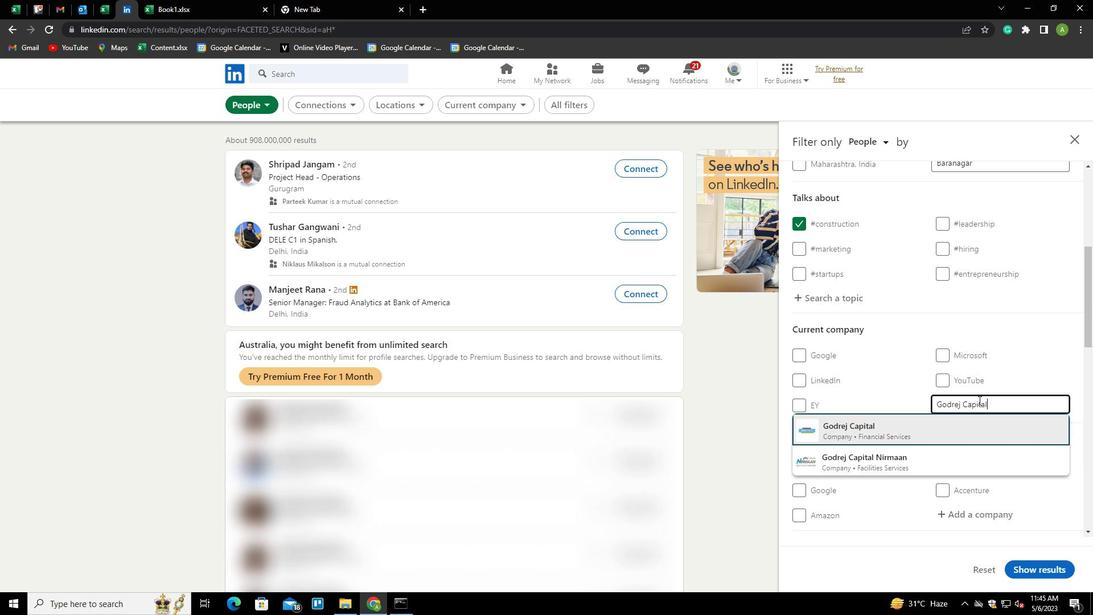 
Action: Mouse scrolled (979, 399) with delta (0, 0)
Screenshot: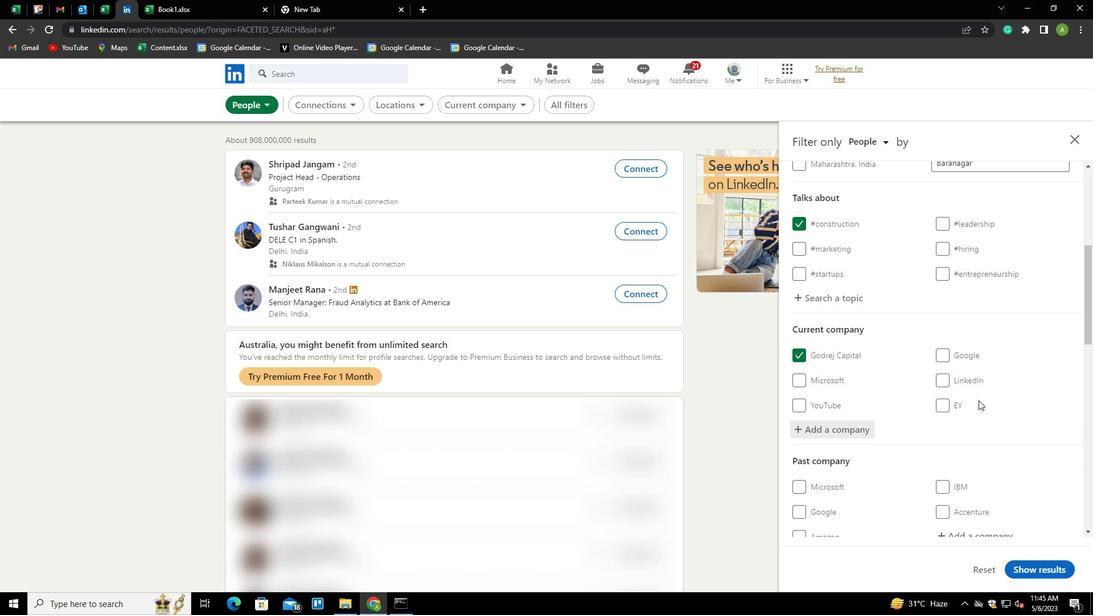 
Action: Mouse scrolled (979, 399) with delta (0, 0)
Screenshot: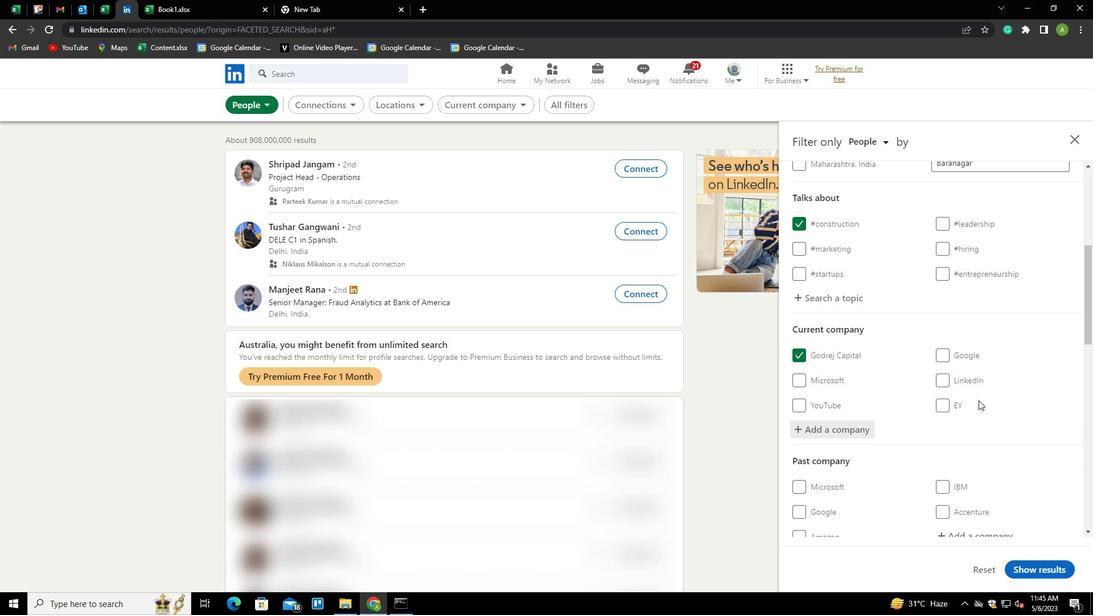 
Action: Mouse moved to (980, 402)
Screenshot: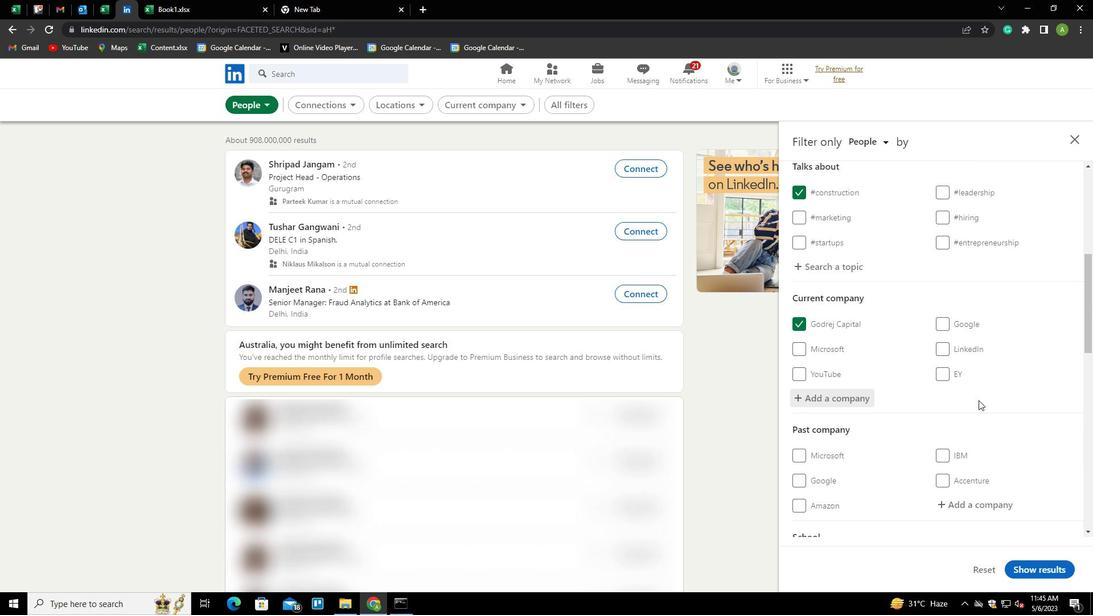 
Action: Mouse scrolled (980, 401) with delta (0, 0)
Screenshot: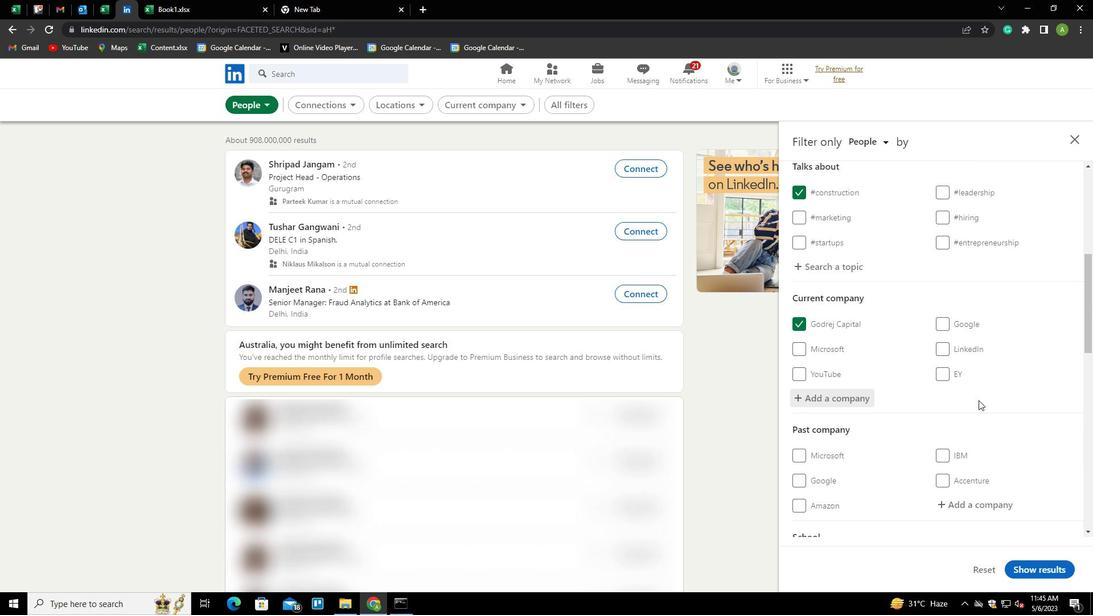 
Action: Mouse moved to (981, 402)
Screenshot: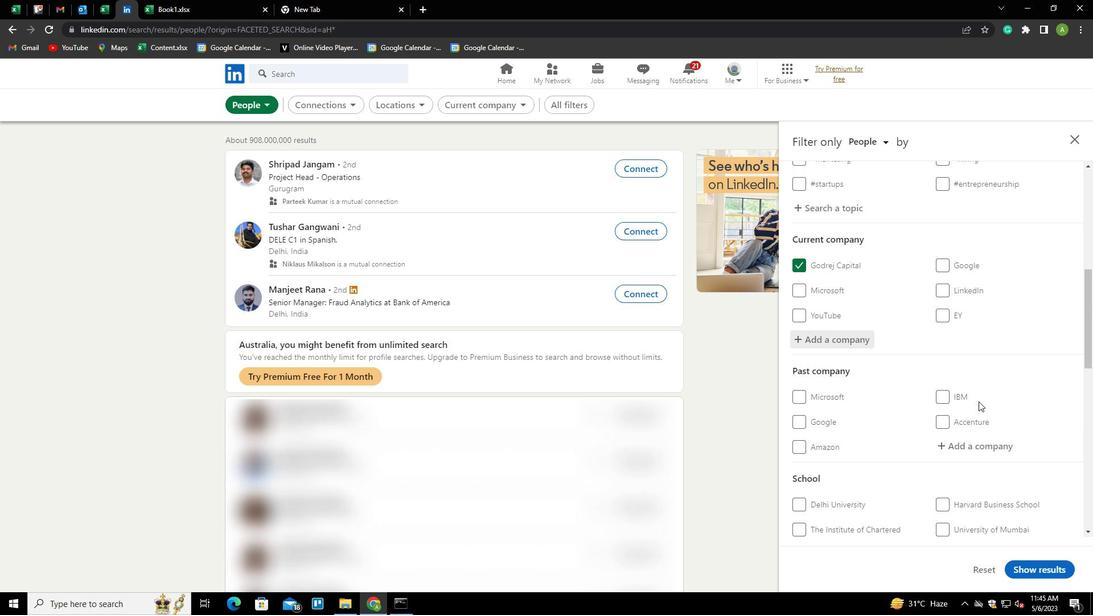 
Action: Mouse scrolled (981, 402) with delta (0, 0)
Screenshot: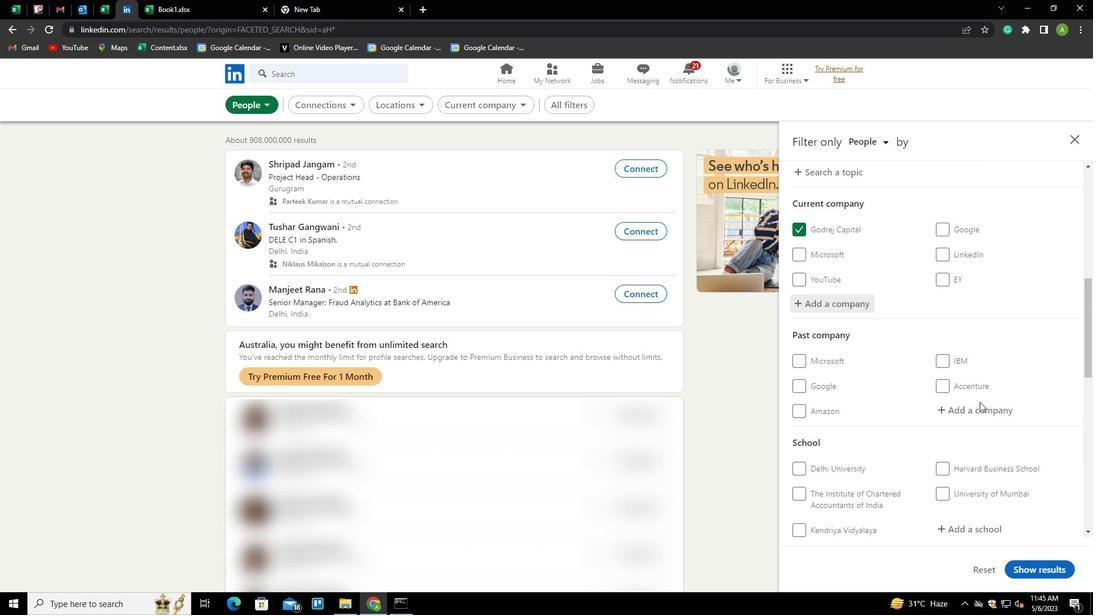 
Action: Mouse moved to (982, 404)
Screenshot: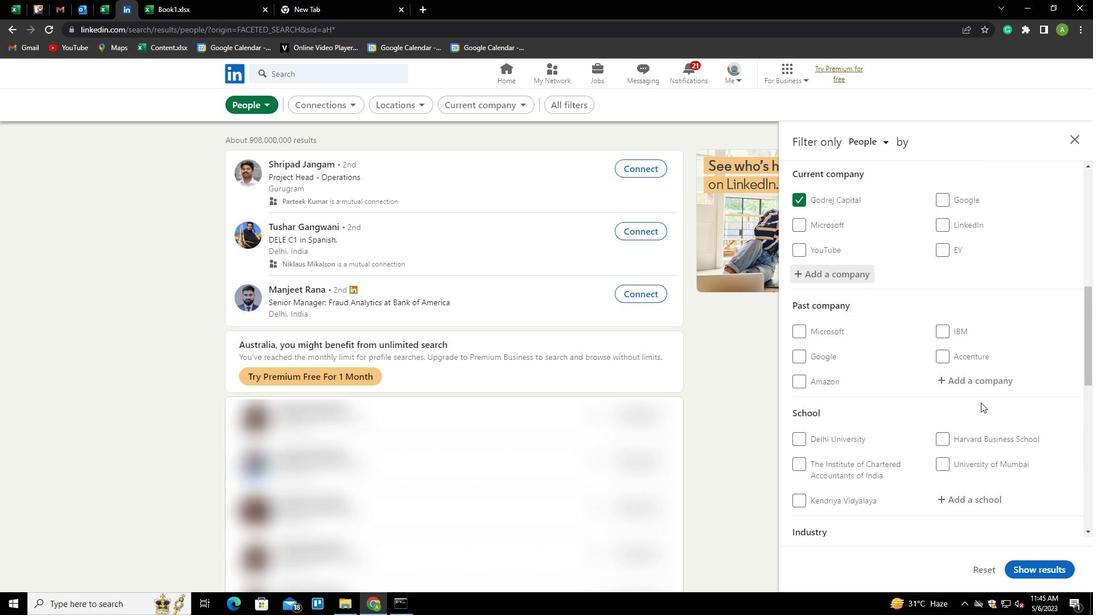 
Action: Mouse scrolled (982, 404) with delta (0, 0)
Screenshot: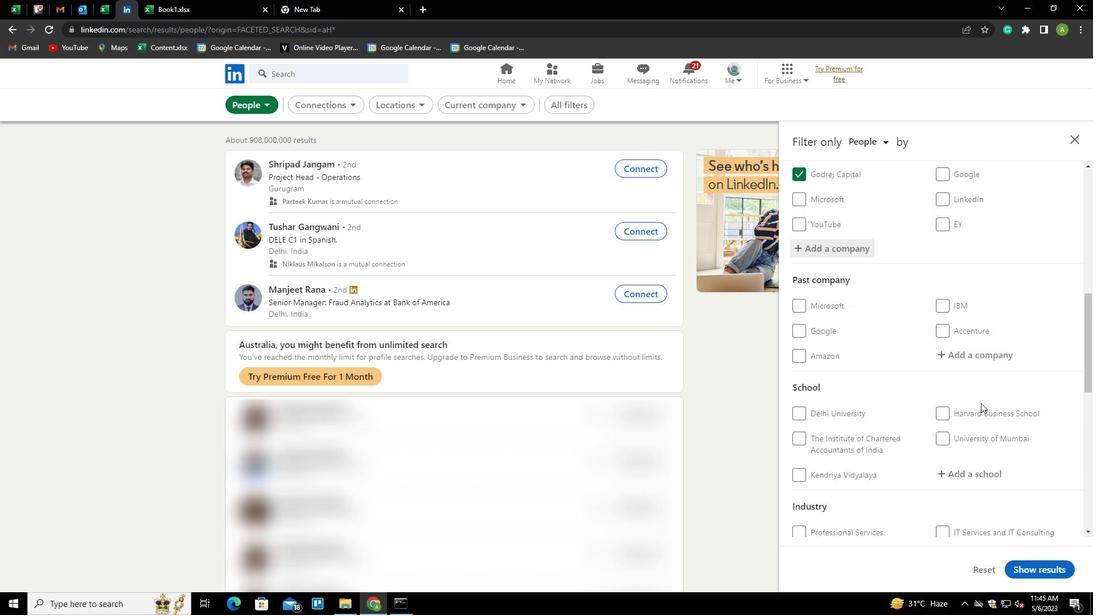 
Action: Mouse moved to (971, 375)
Screenshot: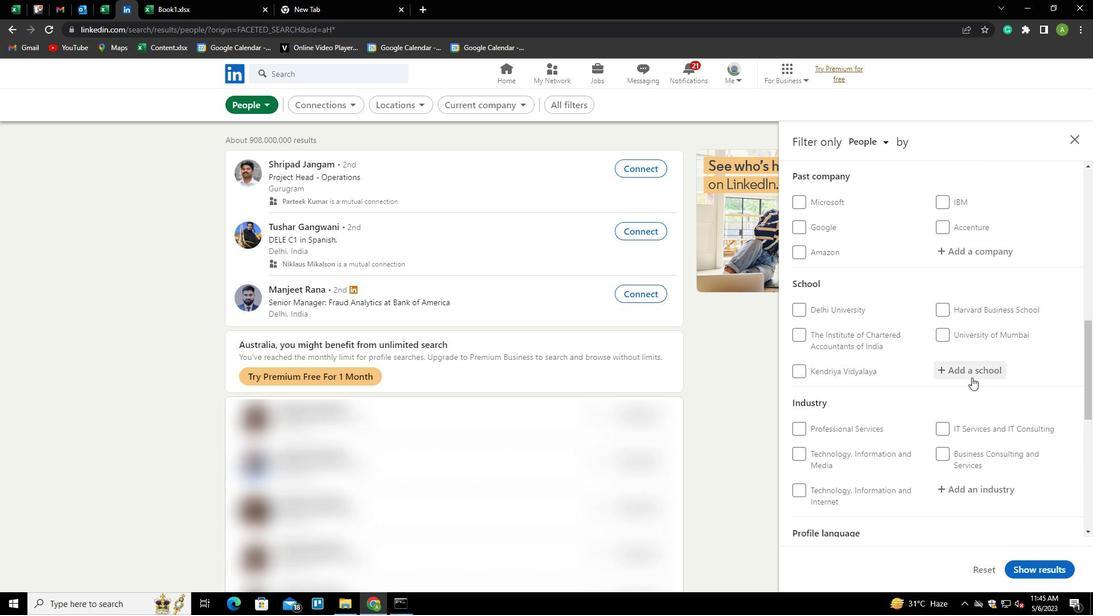 
Action: Mouse pressed left at (971, 375)
Screenshot: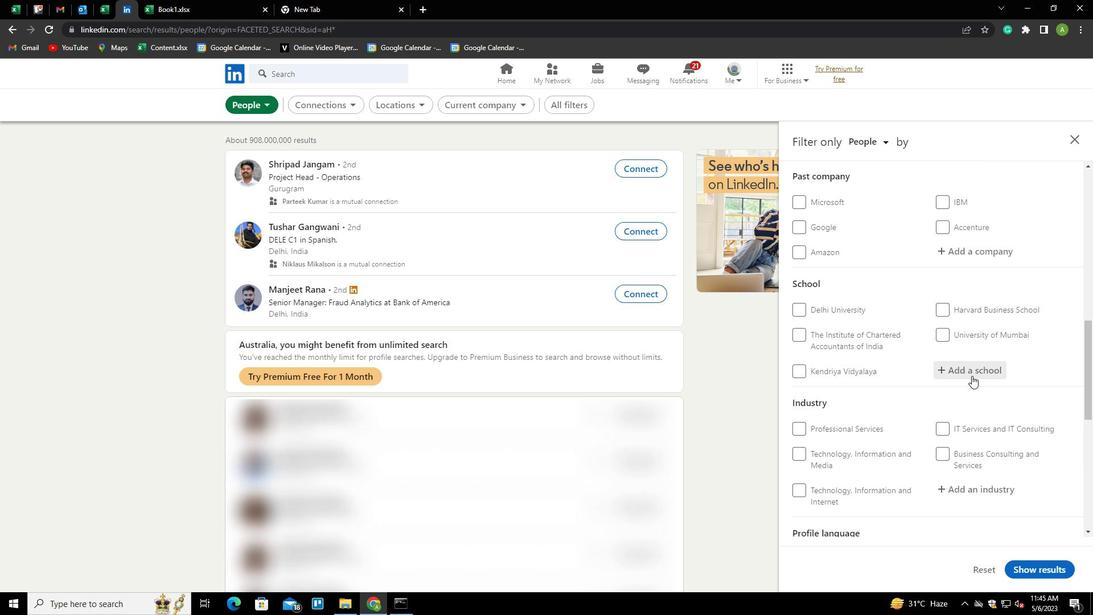 
Action: Key pressed <Key.shift>
Screenshot: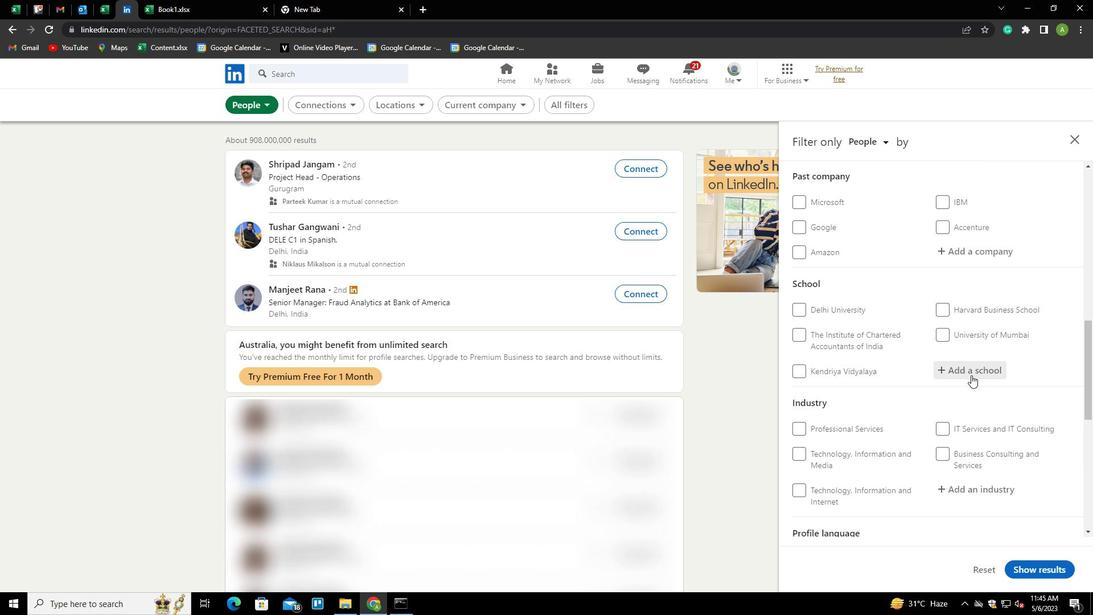
Action: Mouse moved to (969, 374)
Screenshot: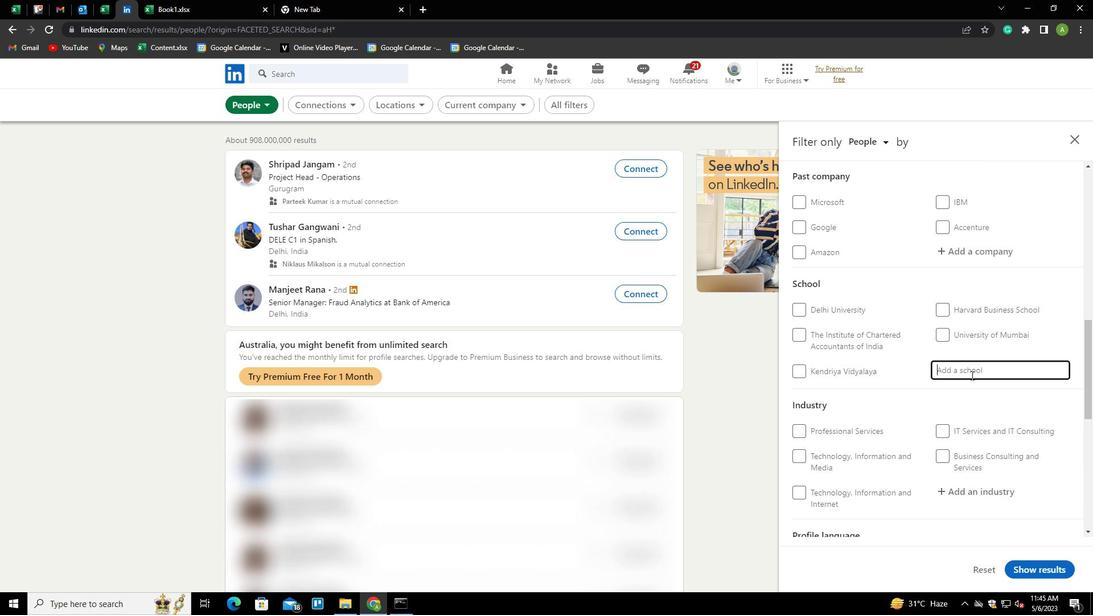 
Action: Key pressed D.<Key.shift>A.V<Key.backspace><Key.shift><Key.shift><Key.shift><Key.shift><Key.shift><Key.shift><Key.shift><Key.shift><Key.shift><Key.shift><Key.shift><Key.shift><Key.shift><Key.shift><Key.shift><Key.shift><Key.shift><Key.shift><Key.shift><Key.shift><Key.shift><Key.shift><Key.shift><Key.shift><Key.shift><Key.shift><Key.shift><Key.shift><Key.shift><Key.shift><Key.shift><Key.shift>V.<Key.shift><Key.space><Key.shift>COLLEGE<Key.space><Key.shift>MUAA<Key.backspace><Key.backspace>ZZARNAGAR=<Key.backspace><Key.backspace><Key.backspace><Key.backspace><Key.backspace><Key.backspace><Key.backspace><Key.backspace><Key.backspace>AFFANAGAR<Key.left><Key.left><Key.left><Key.left><Key.left>R<Key.down><Key.enter>
Screenshot: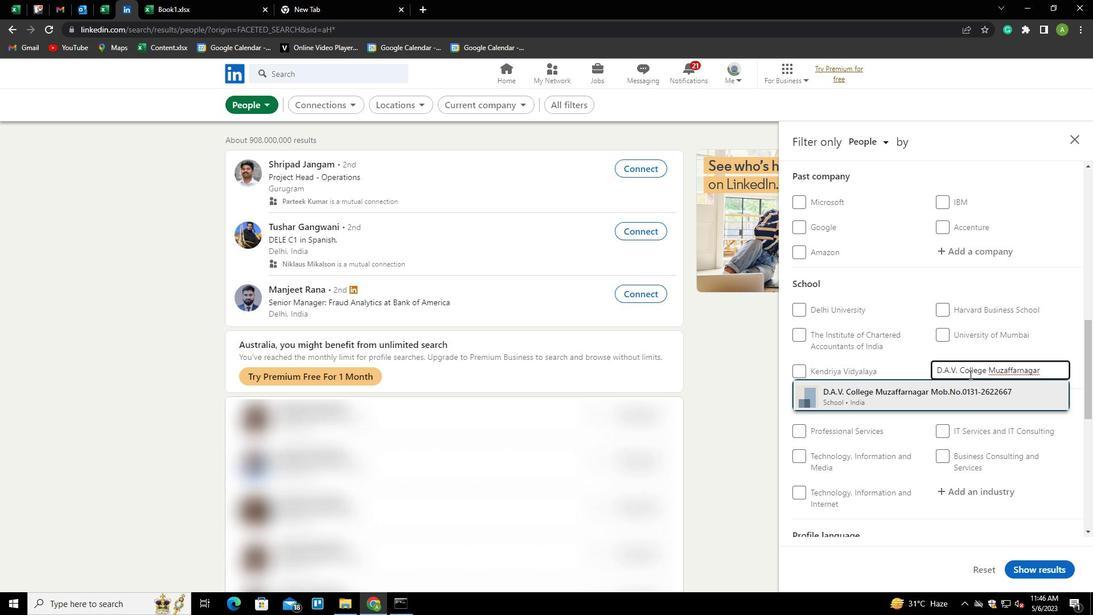 
Action: Mouse scrolled (969, 374) with delta (0, 0)
Screenshot: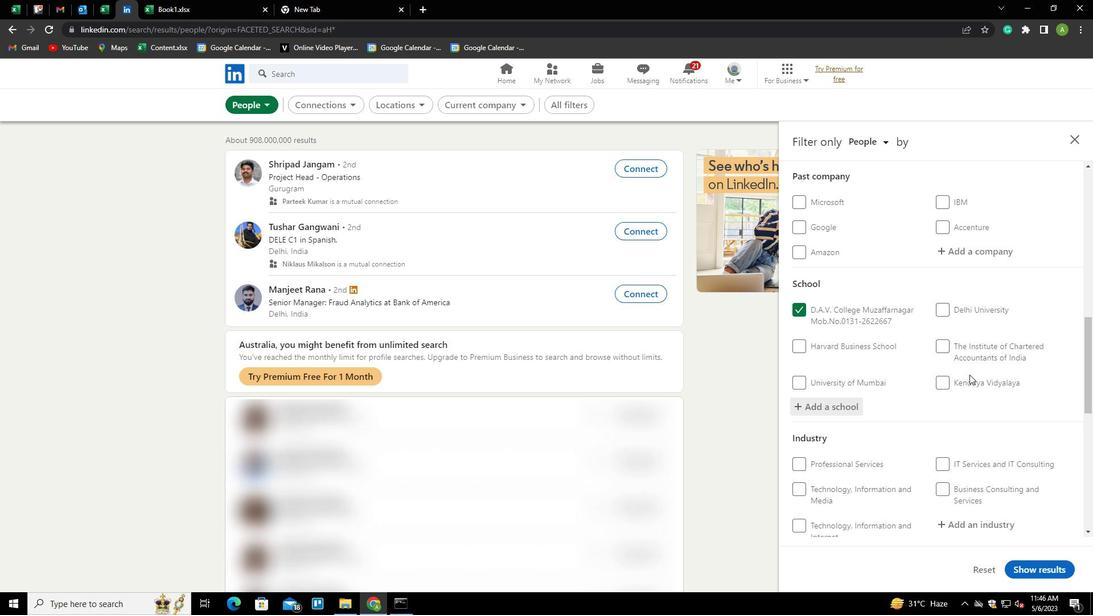 
Action: Mouse scrolled (969, 374) with delta (0, 0)
Screenshot: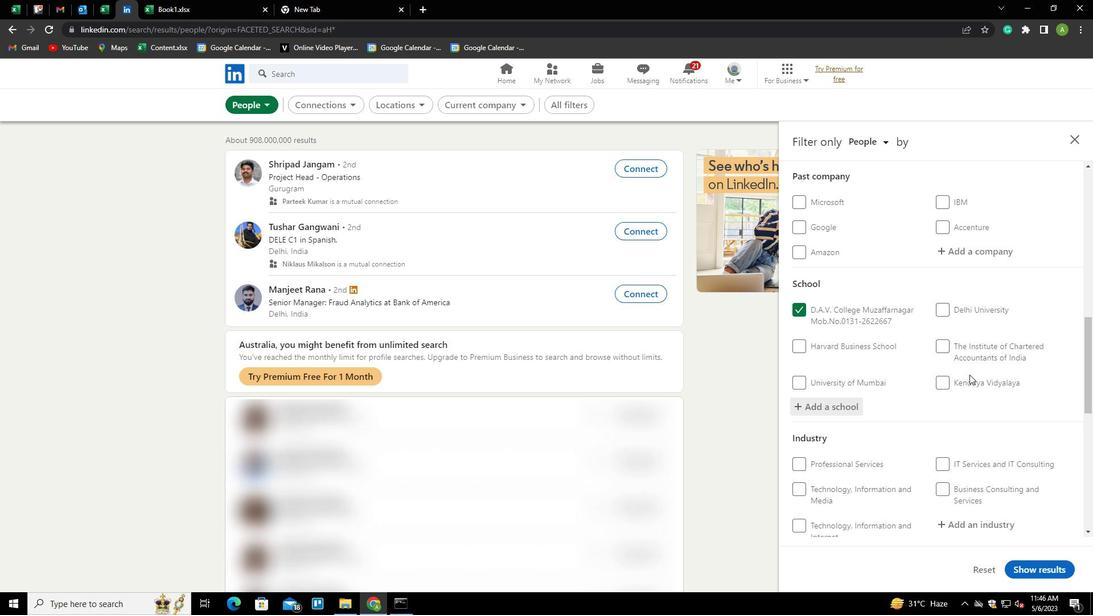 
Action: Mouse moved to (969, 391)
Screenshot: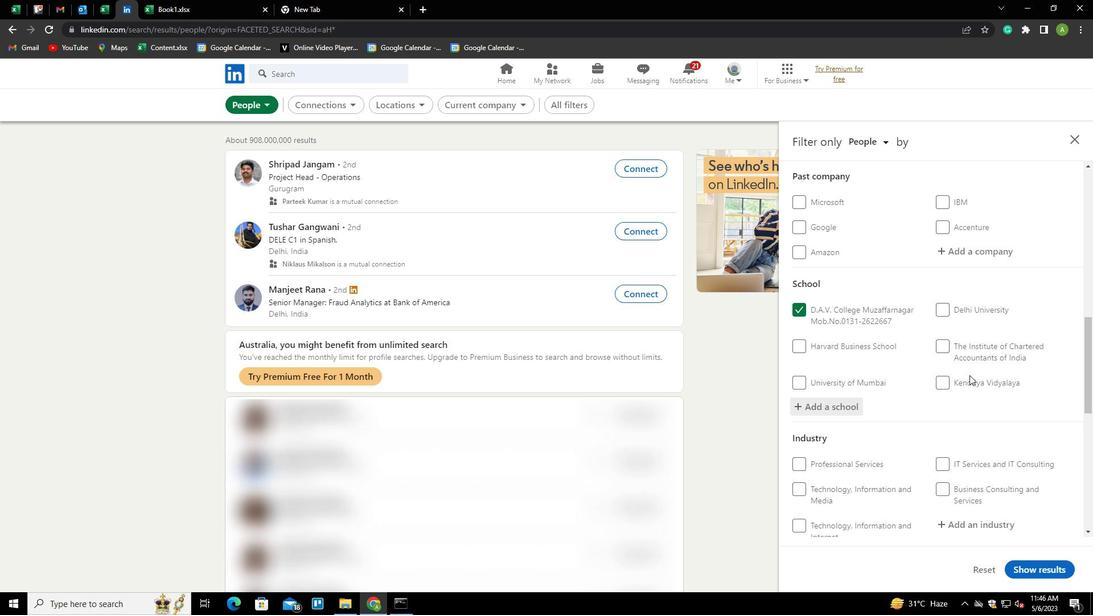 
Action: Mouse scrolled (969, 391) with delta (0, 0)
Screenshot: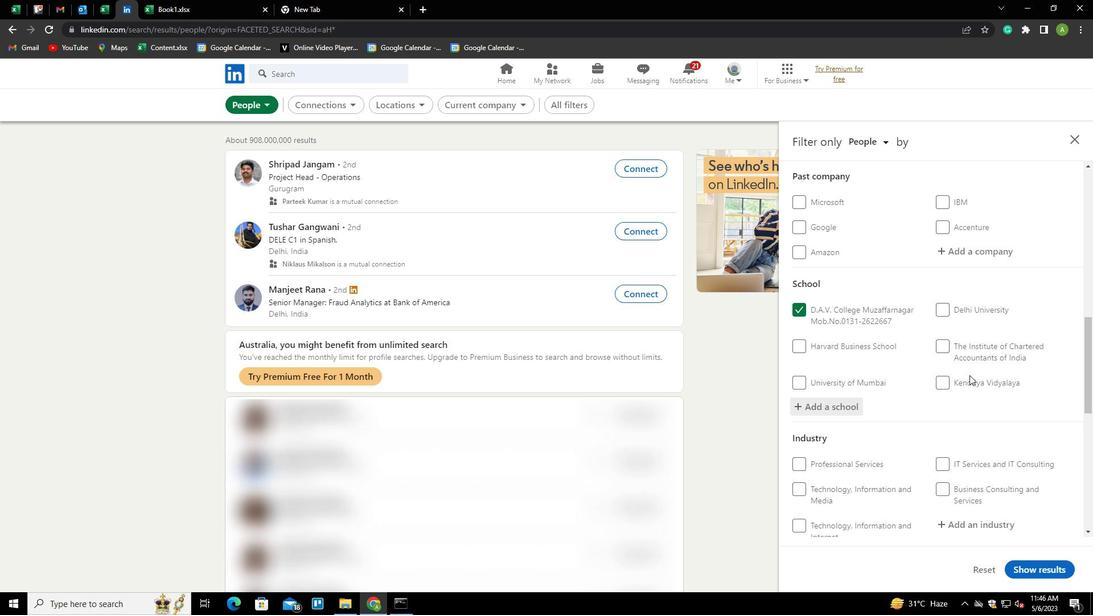 
Action: Mouse moved to (951, 359)
Screenshot: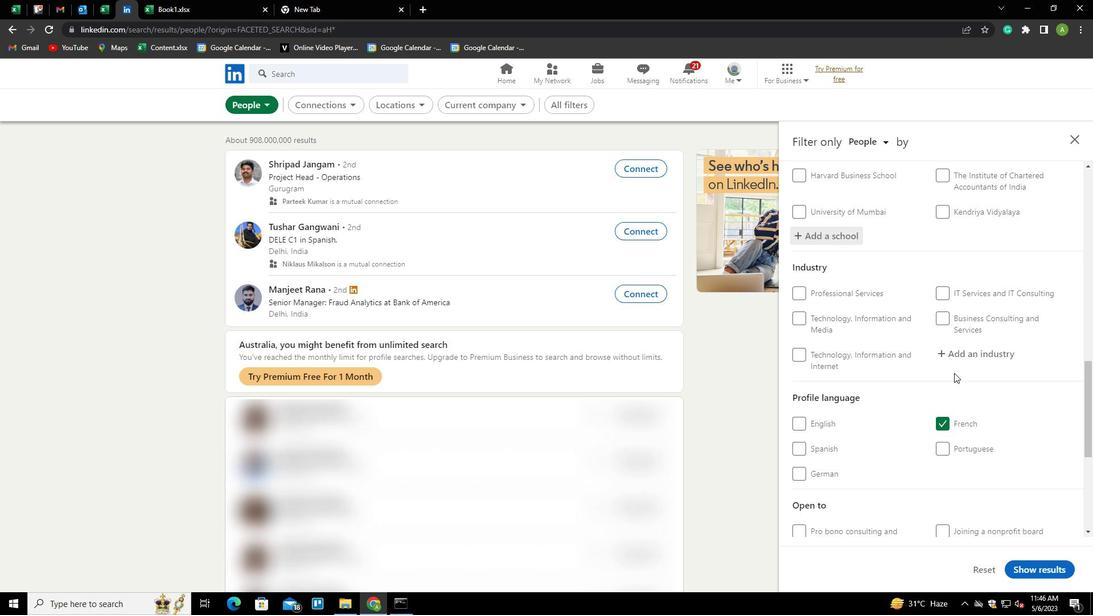 
Action: Mouse pressed left at (951, 359)
Screenshot: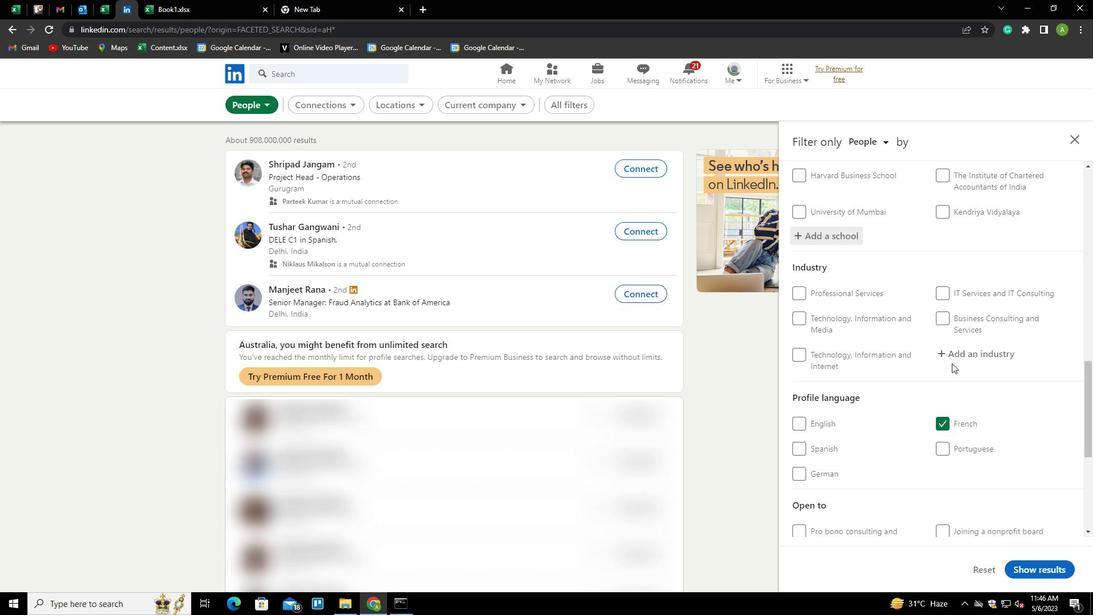 
Action: Key pressed <Key.shift>PHYSICIANS<Key.down><Key.enter>
Screenshot: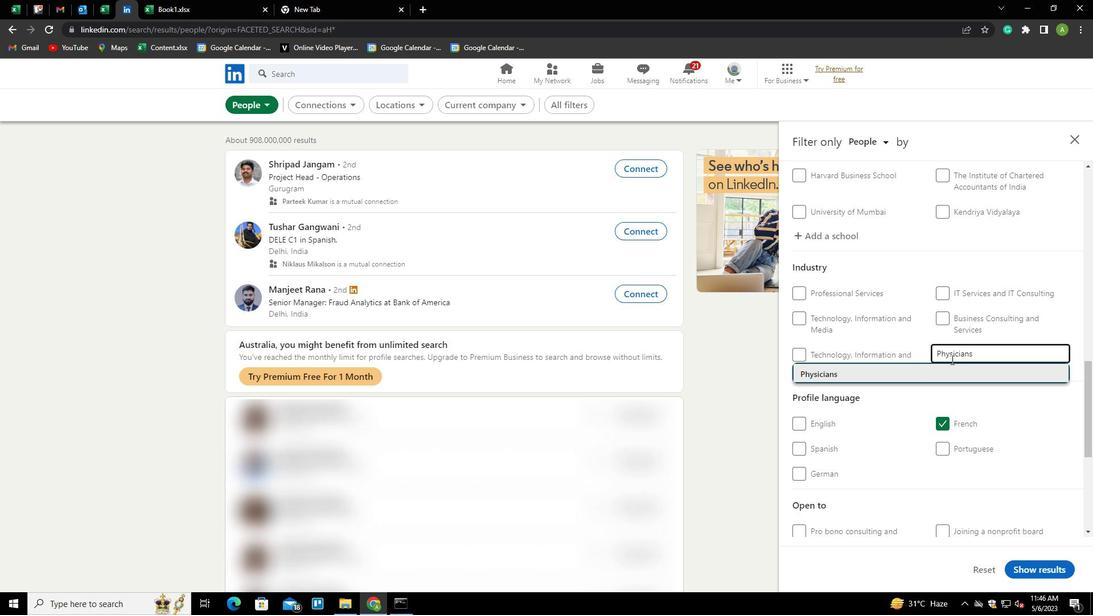 
Action: Mouse scrolled (951, 359) with delta (0, 0)
Screenshot: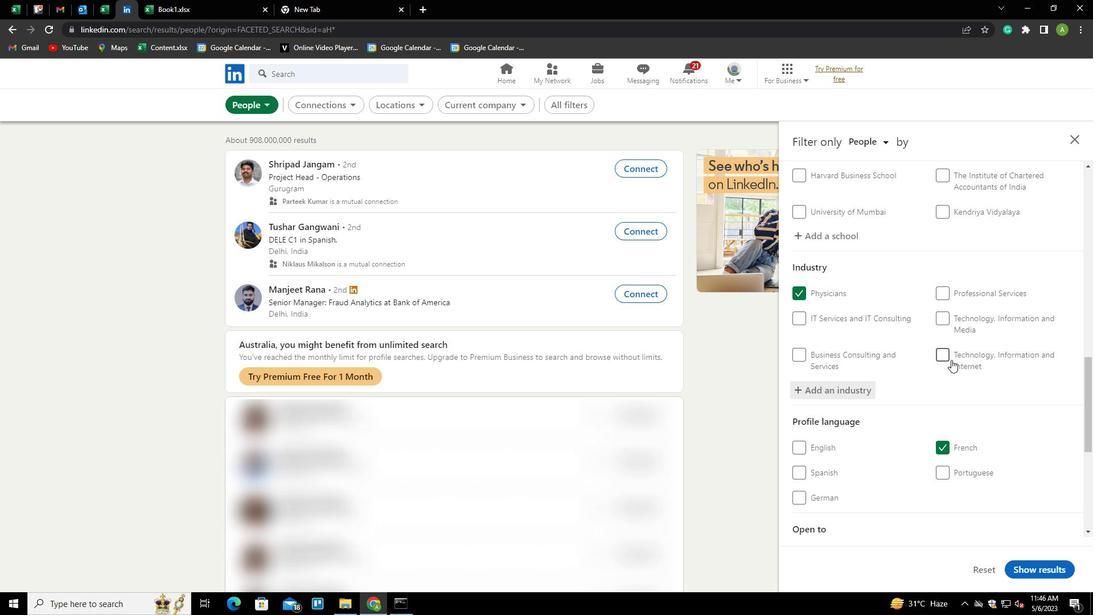
Action: Mouse scrolled (951, 359) with delta (0, 0)
Screenshot: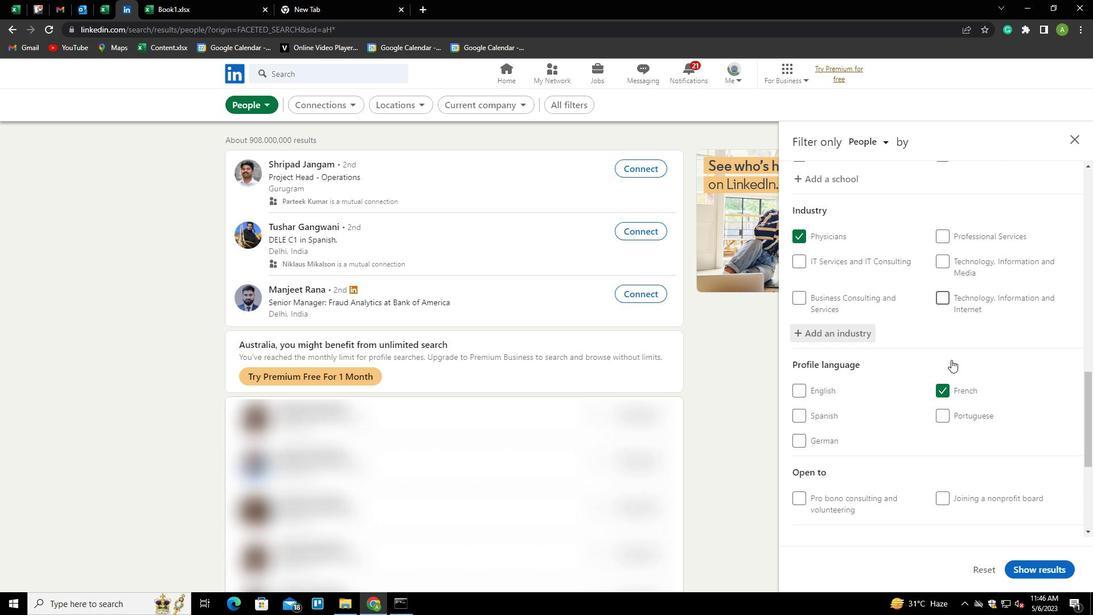 
Action: Mouse scrolled (951, 359) with delta (0, 0)
Screenshot: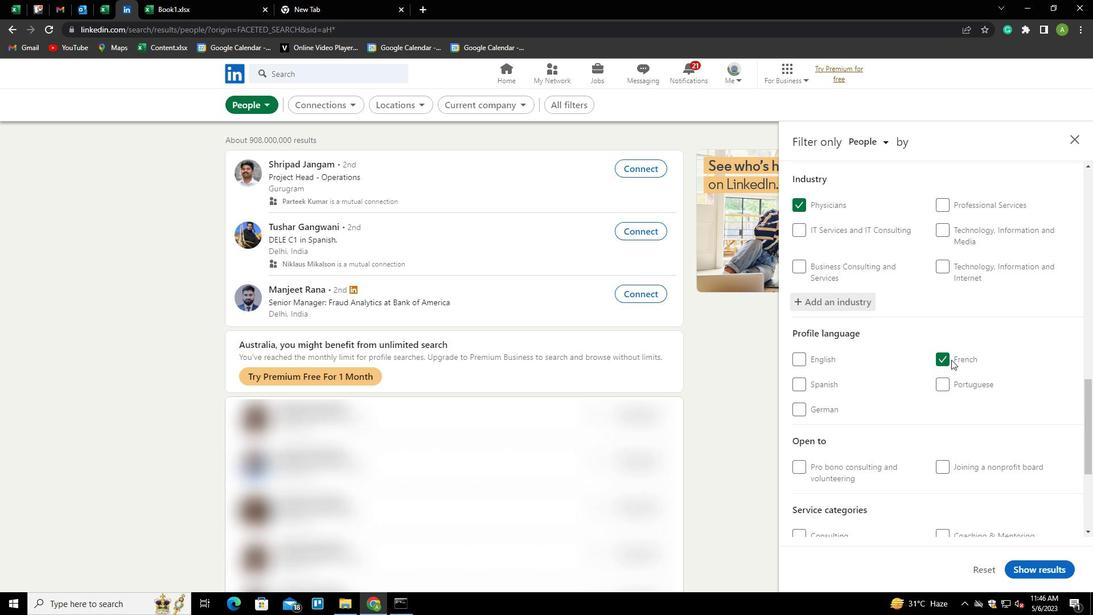 
Action: Mouse scrolled (951, 359) with delta (0, 0)
Screenshot: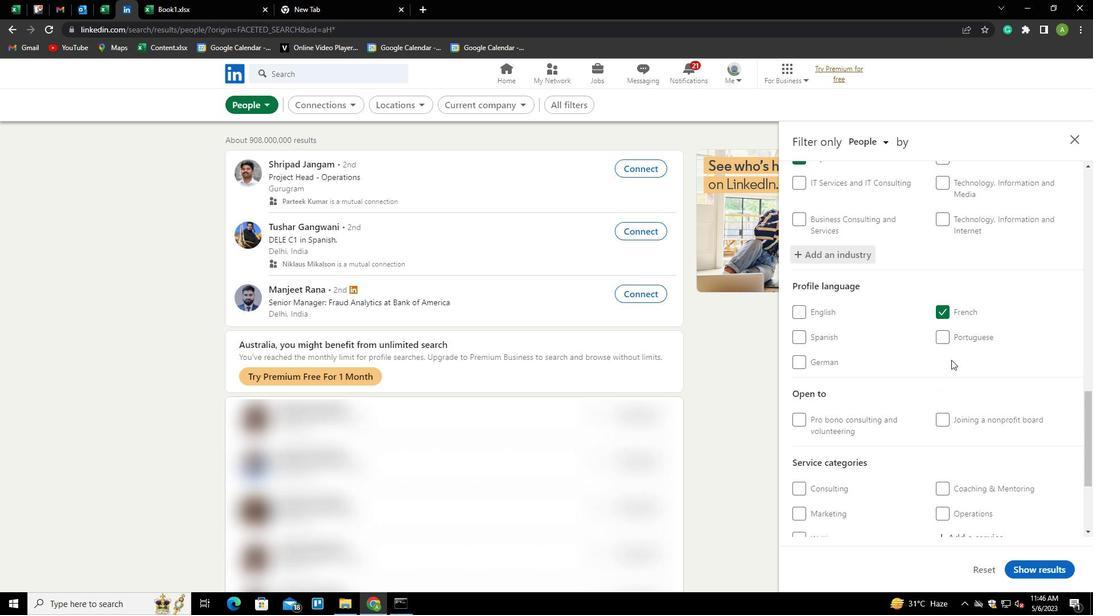 
Action: Mouse scrolled (951, 359) with delta (0, 0)
Screenshot: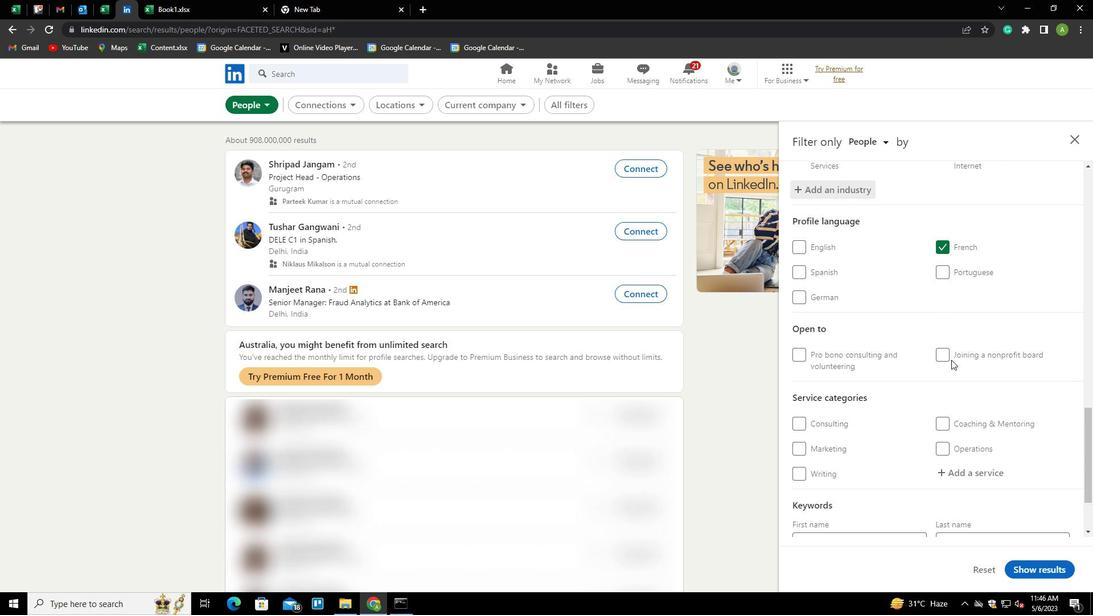 
Action: Mouse moved to (958, 388)
Screenshot: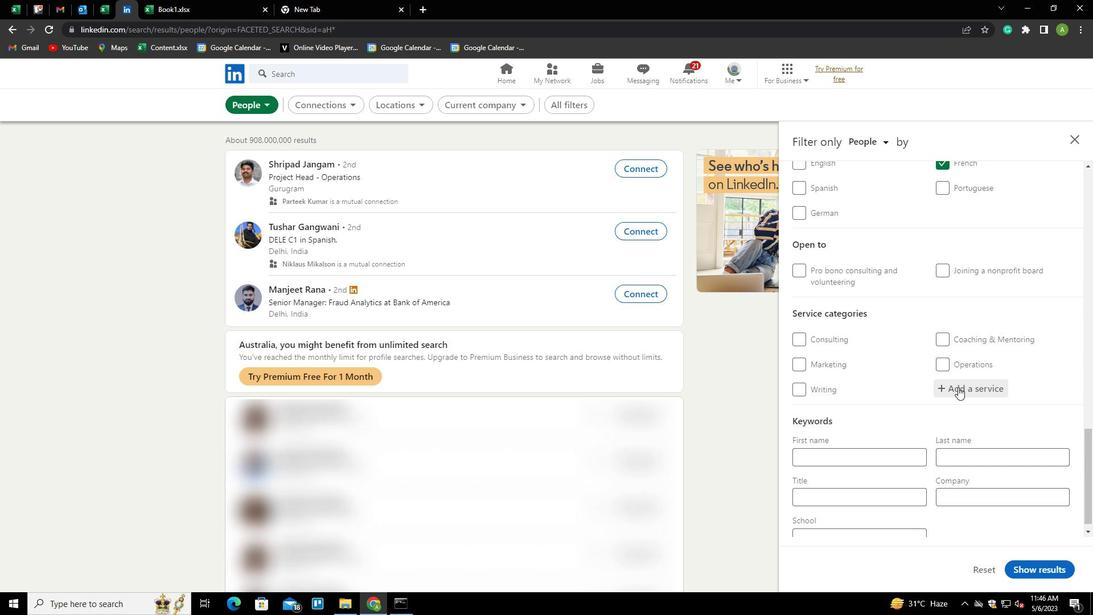 
Action: Mouse pressed left at (958, 388)
Screenshot: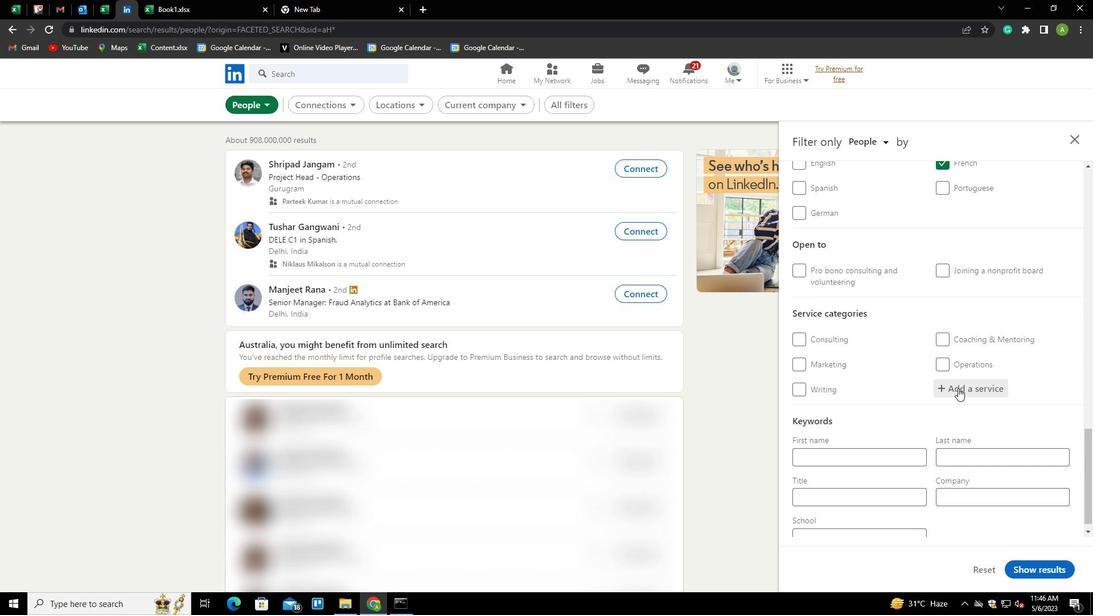 
Action: Mouse moved to (958, 388)
Screenshot: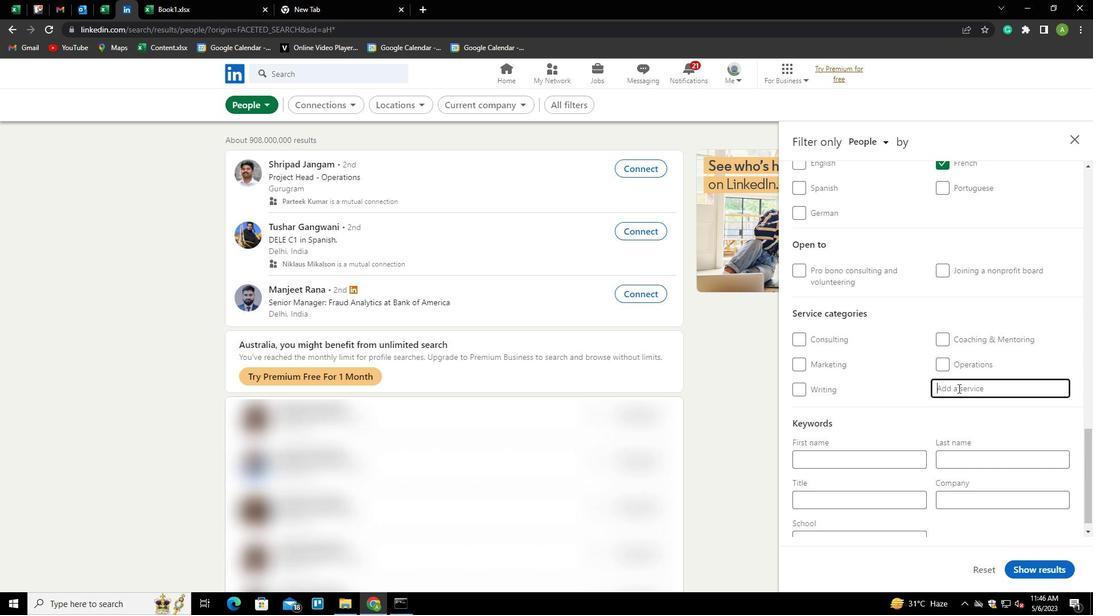 
Action: Key pressed <Key.shift><Key.shift><Key.shift><Key.shift>BOOKKEEPING<Key.down><Key.enter>
Screenshot: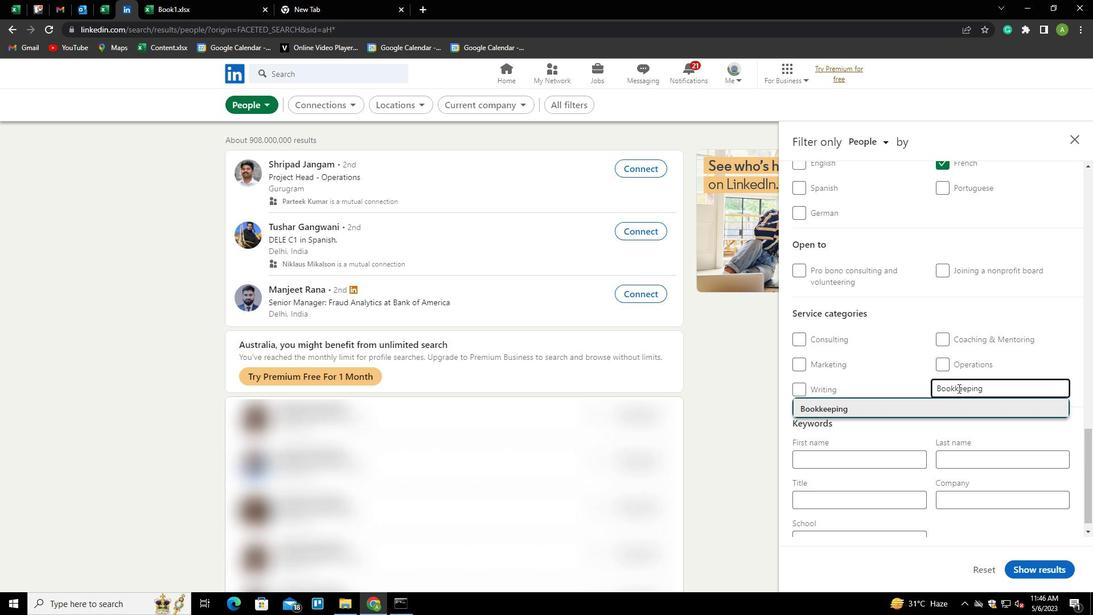 
Action: Mouse moved to (952, 392)
Screenshot: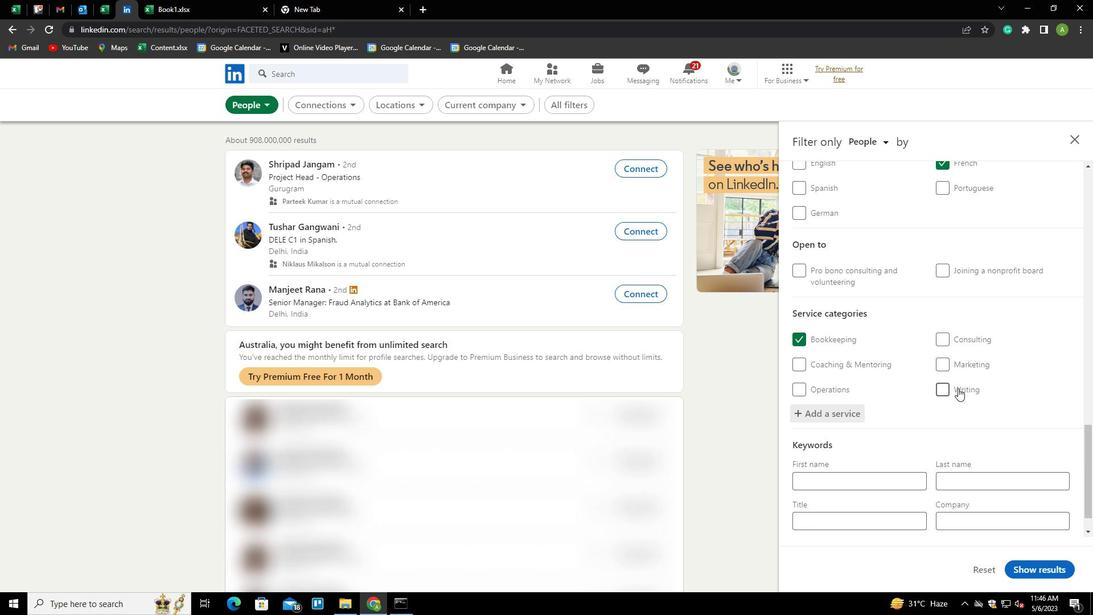 
Action: Mouse scrolled (952, 391) with delta (0, 0)
Screenshot: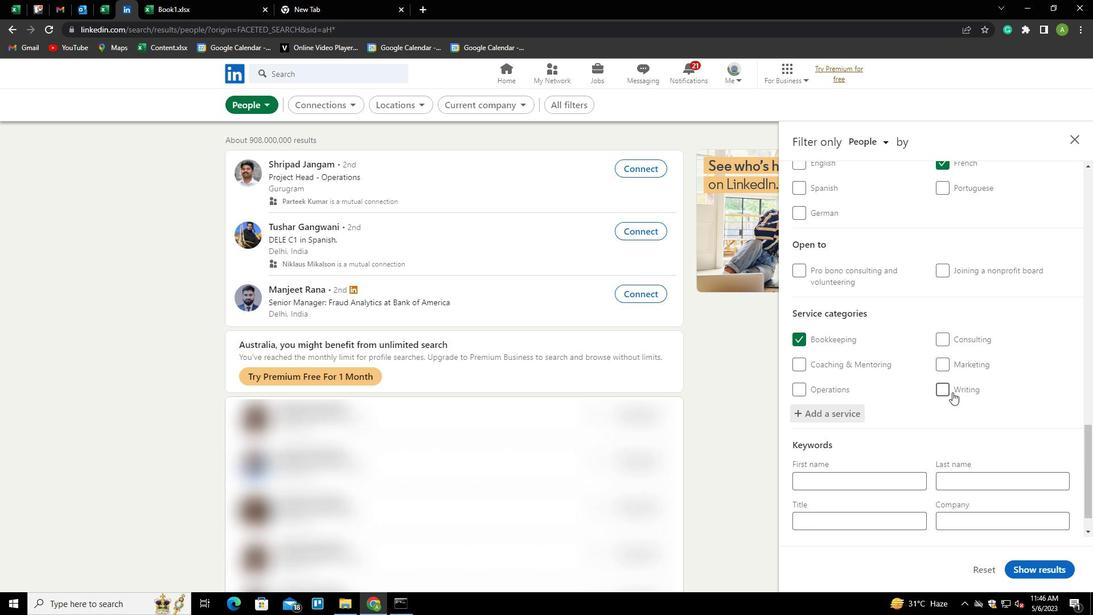 
Action: Mouse scrolled (952, 391) with delta (0, 0)
Screenshot: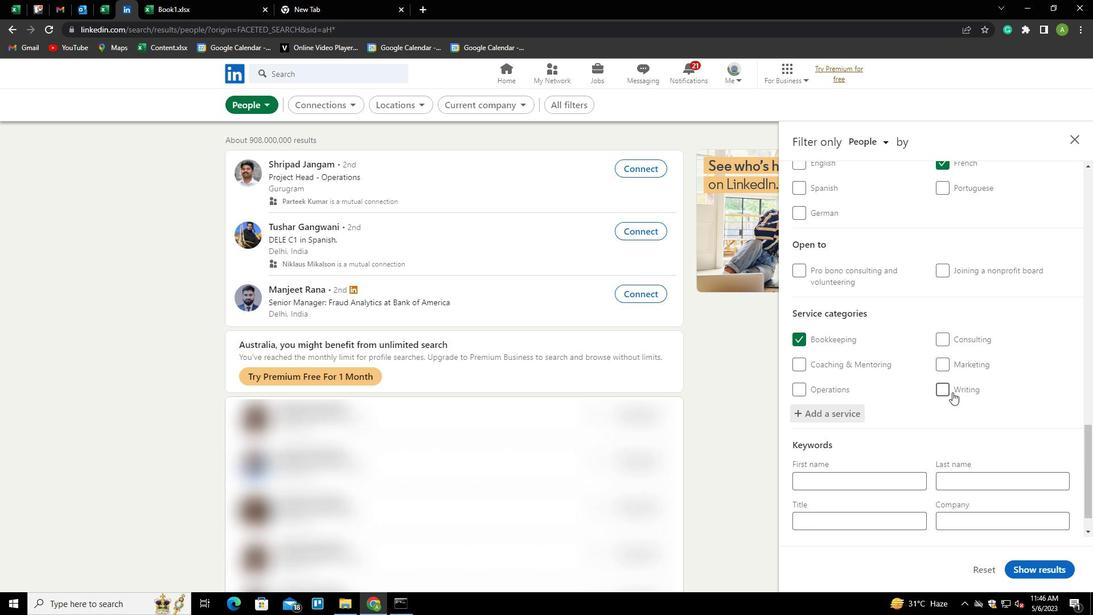 
Action: Mouse moved to (901, 489)
Screenshot: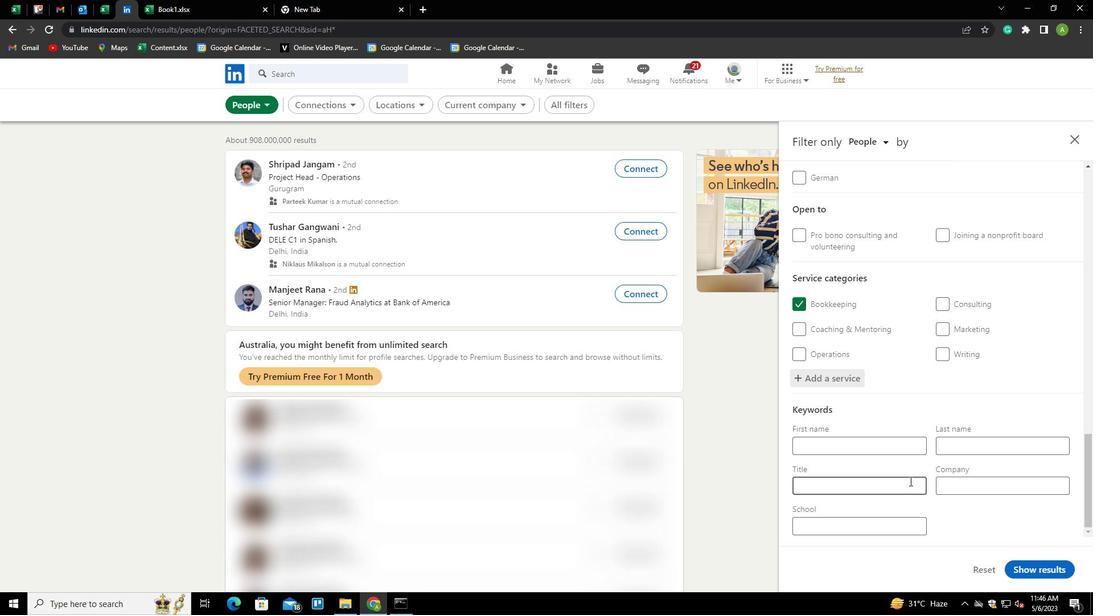
Action: Mouse pressed left at (901, 489)
Screenshot: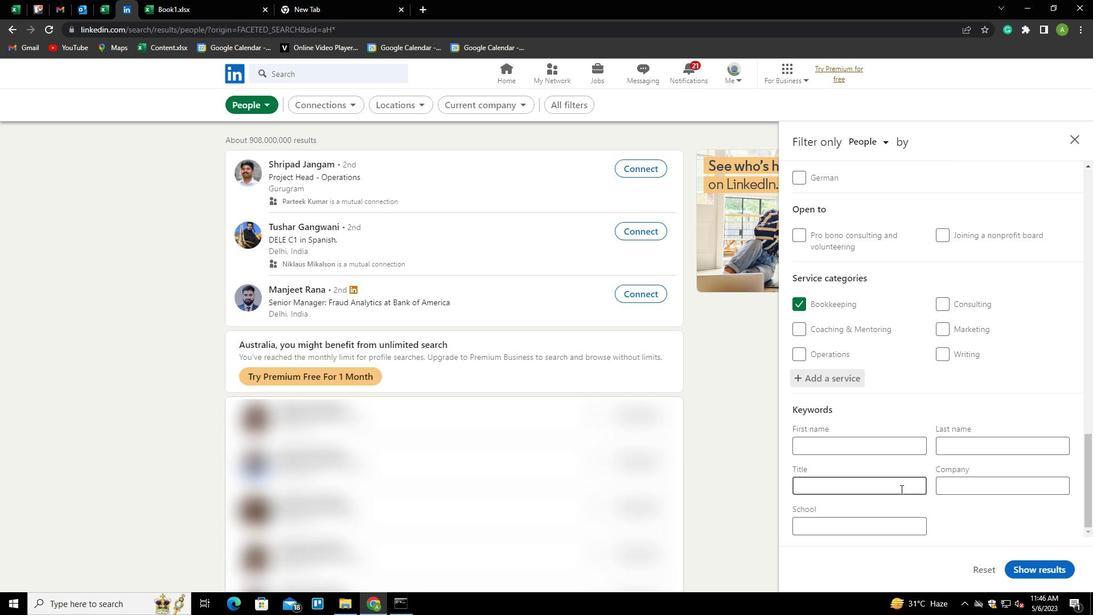 
Action: Mouse moved to (901, 489)
Screenshot: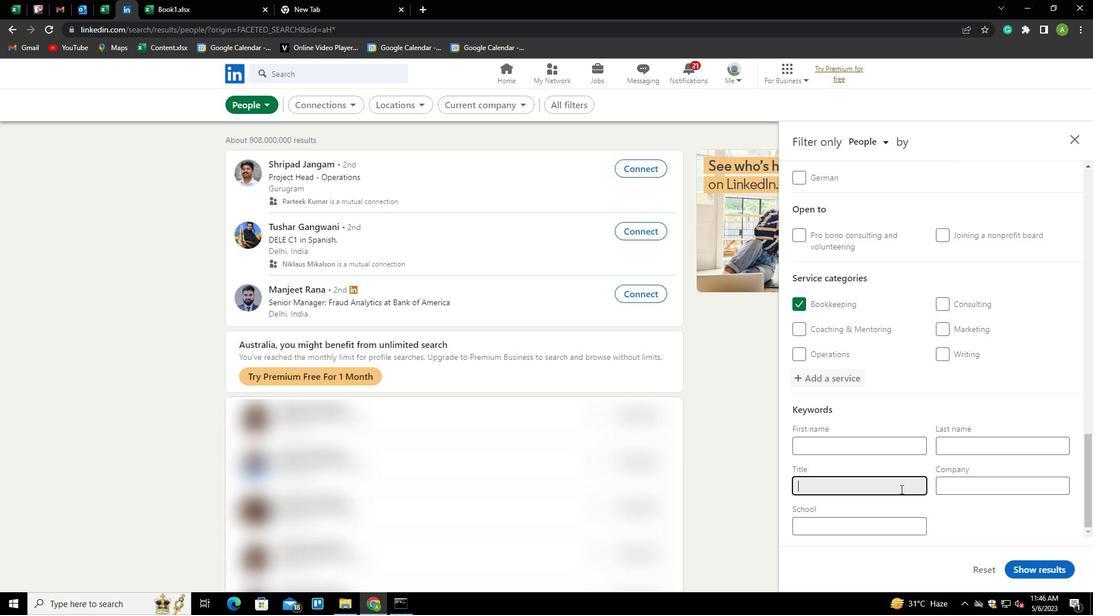
Action: Key pressed <Key.shift>ESTATE<Key.space><Key.shift><Key.shift><Key.shift><Key.shift><Key.shift><Key.shift><Key.shift><Key.shift><Key.shift><Key.shift><Key.shift><Key.shift><Key.shift><Key.shift><Key.shift><Key.shift><Key.shift><Key.shift><Key.shift><Key.shift><Key.shift><Key.shift><Key.shift><Key.shift><Key.shift><Key.shift>BROLER<Key.backspace><Key.backspace><Key.backspace>KER
Screenshot: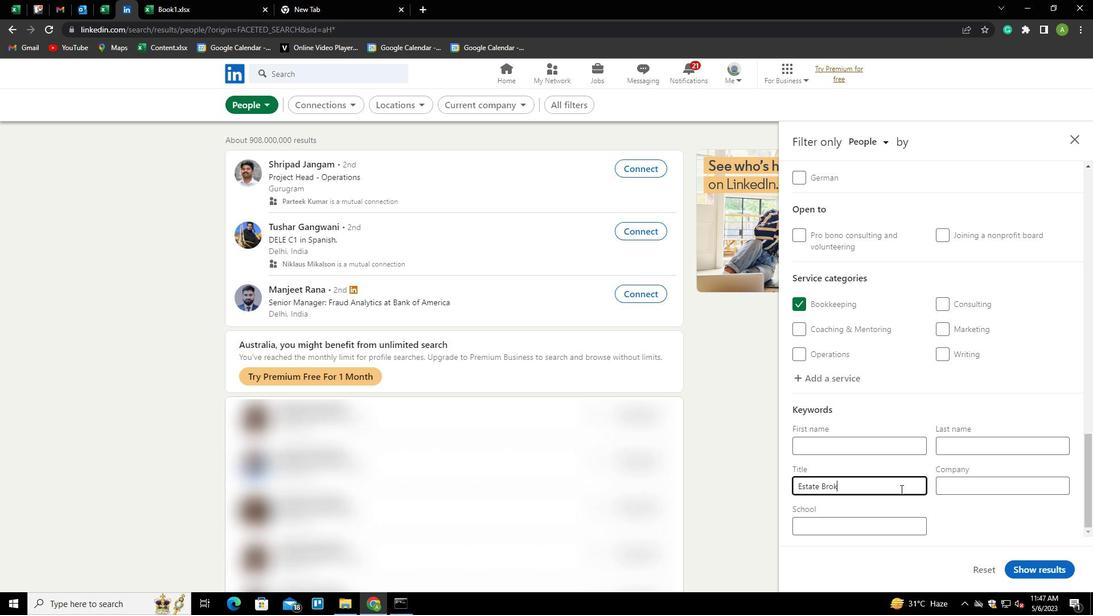 
Action: Mouse moved to (974, 534)
Screenshot: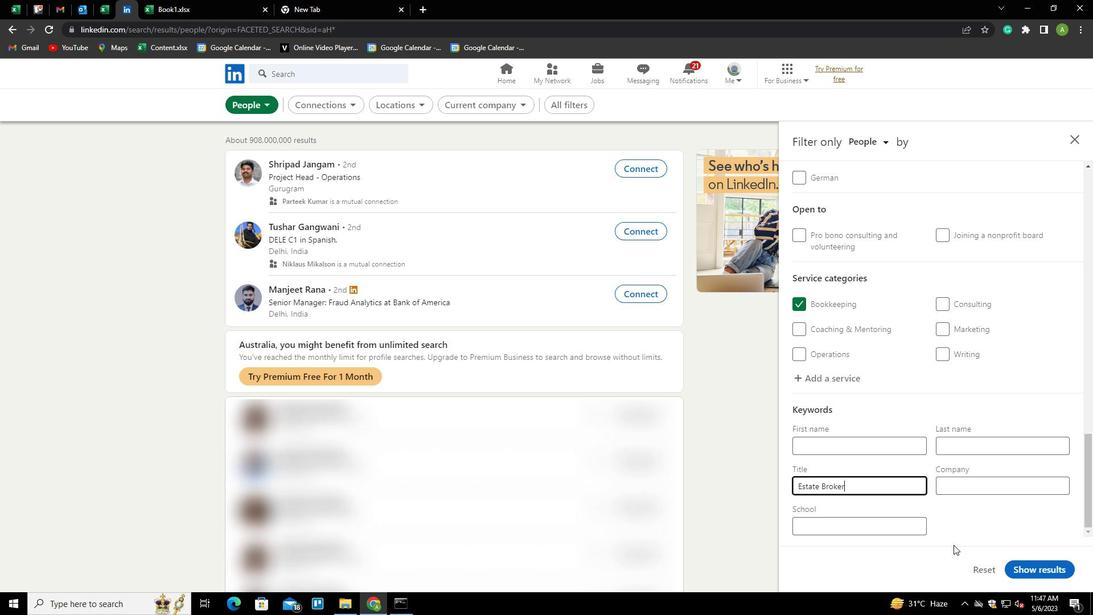 
Action: Mouse pressed left at (974, 534)
Screenshot: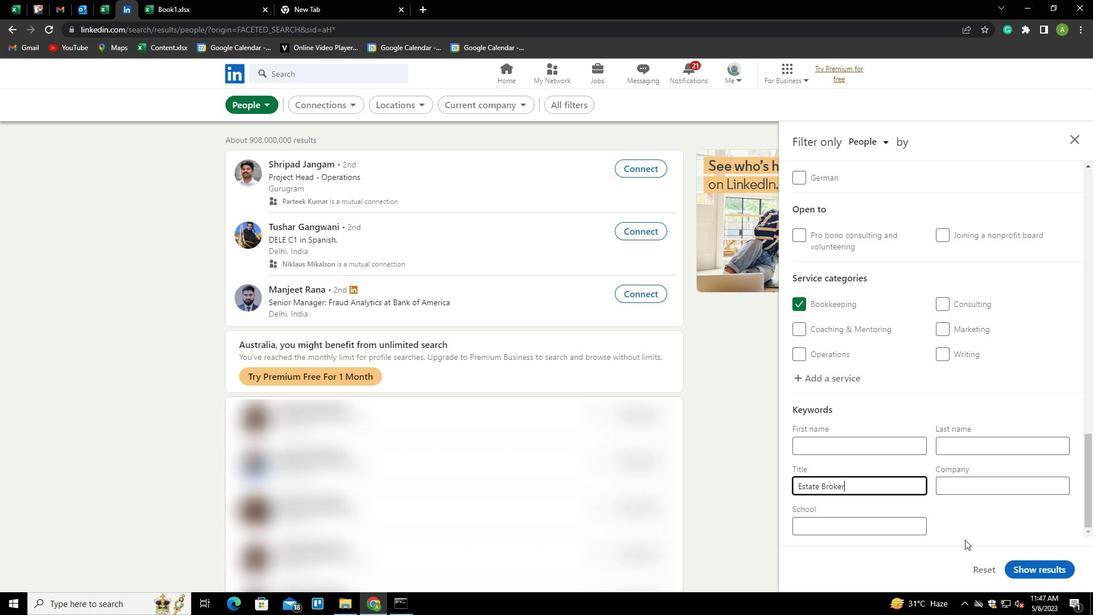 
Action: Mouse moved to (1018, 571)
Screenshot: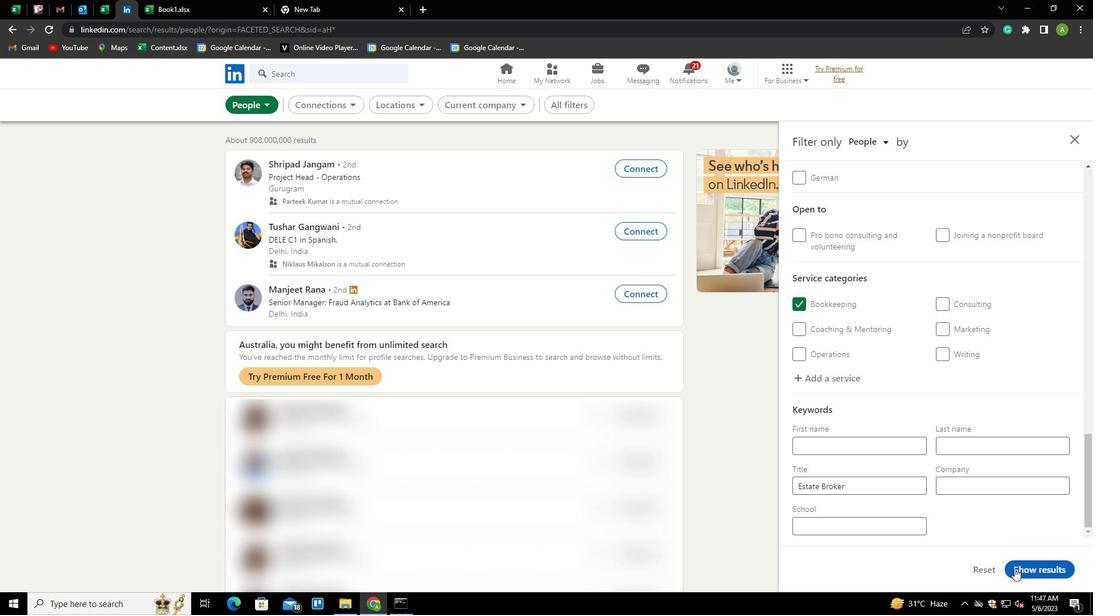 
Action: Mouse pressed left at (1018, 571)
Screenshot: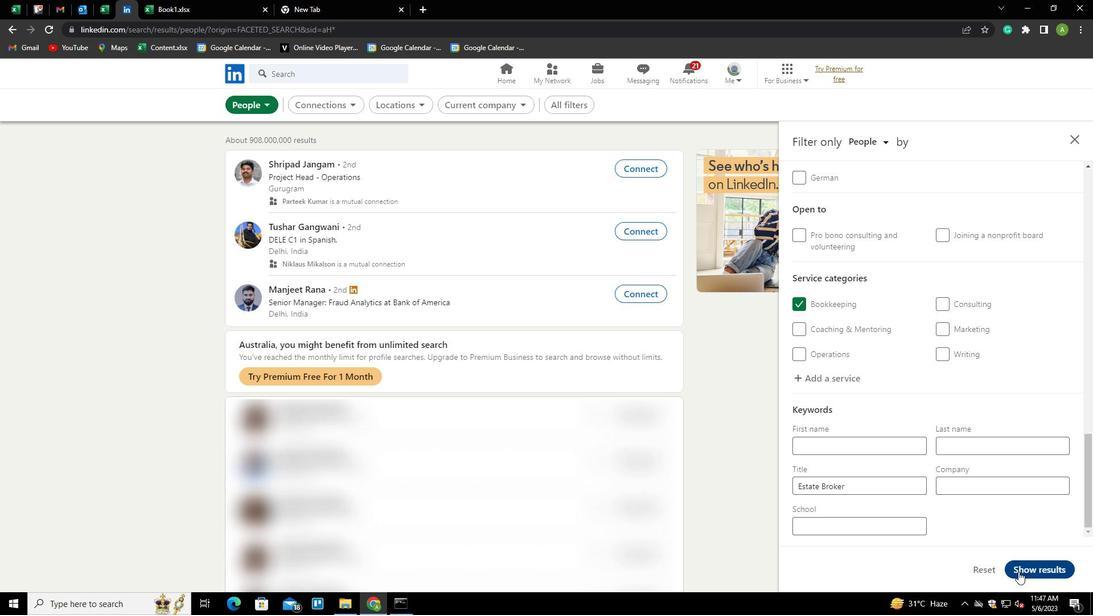 
